 Task: Look for space in Hirakata, Japan from 1st June, 2023 to 4th June, 2023 for 1 adult in price range Rs.6000 to Rs.16000. Place can be private room with 1  bedroom having 1 bed and 1 bathroom. Property type can be house, flat, guest house. Amenities needed are: wifi. Booking option can be shelf check-in. Required host language is English.
Action: Mouse moved to (521, 114)
Screenshot: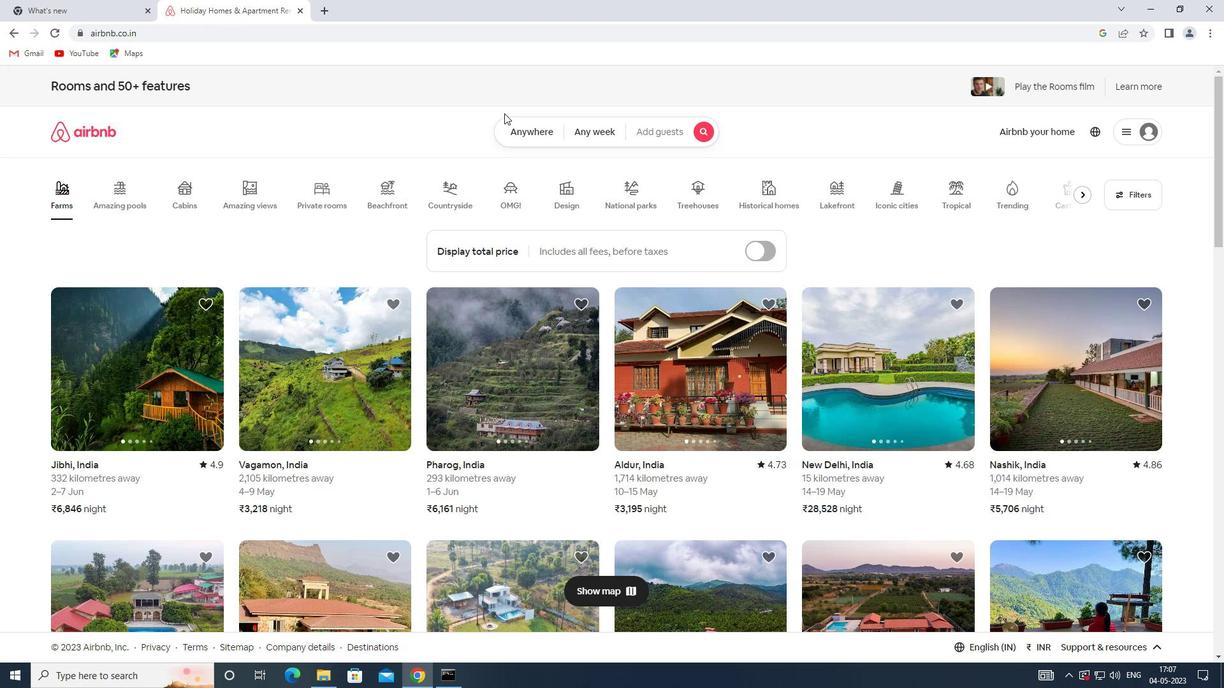 
Action: Mouse pressed left at (521, 114)
Screenshot: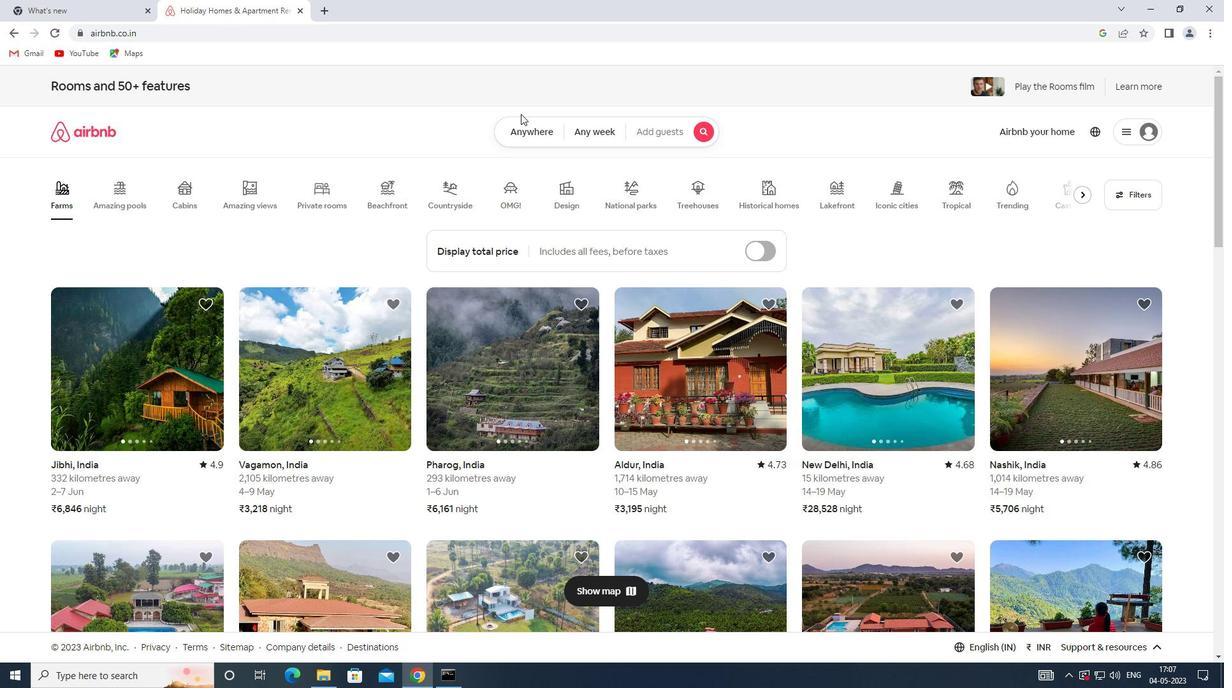 
Action: Mouse moved to (522, 119)
Screenshot: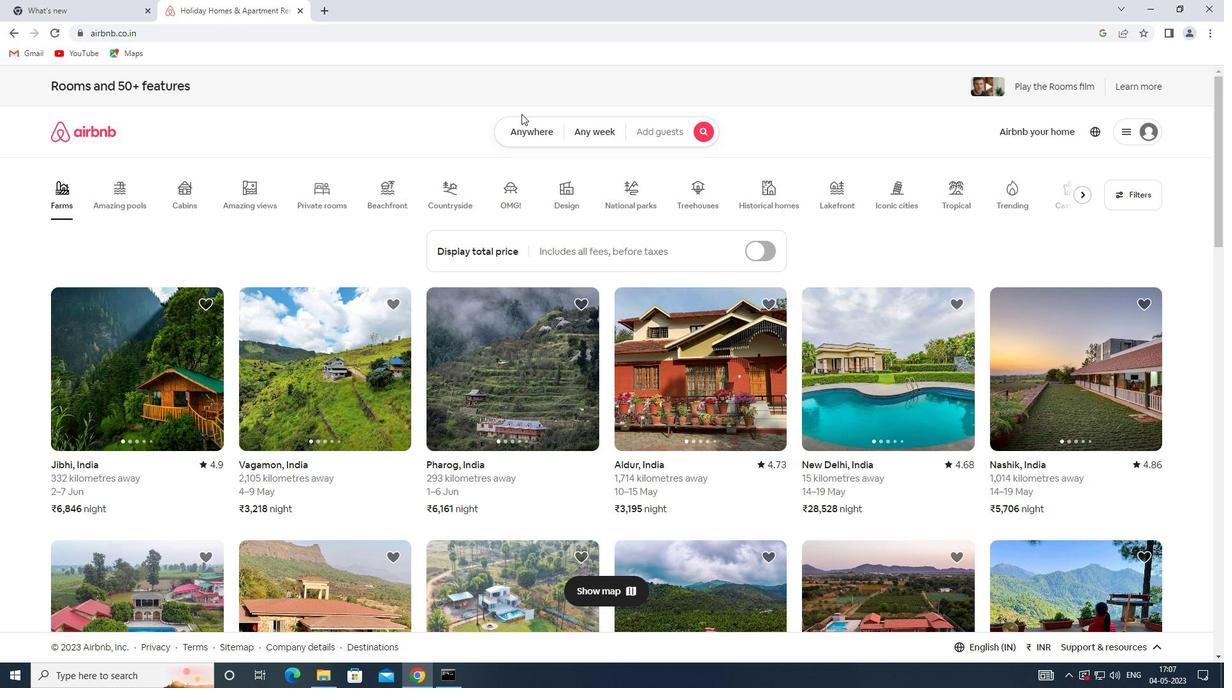 
Action: Mouse pressed left at (522, 119)
Screenshot: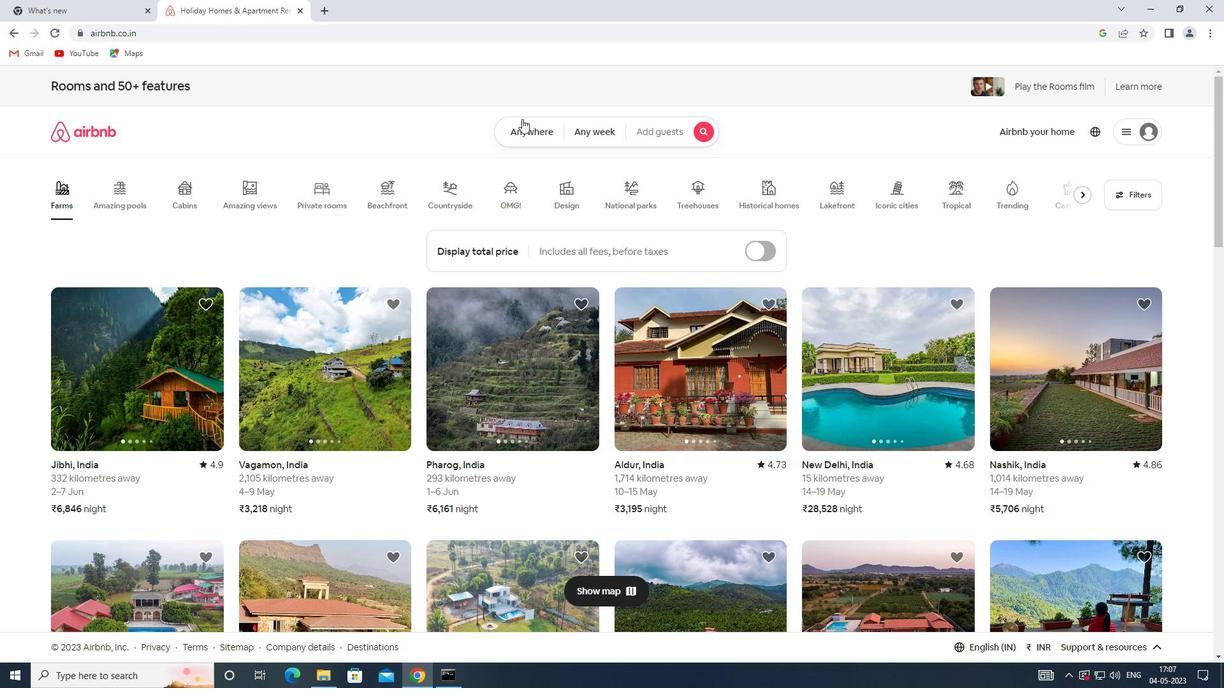 
Action: Mouse moved to (449, 181)
Screenshot: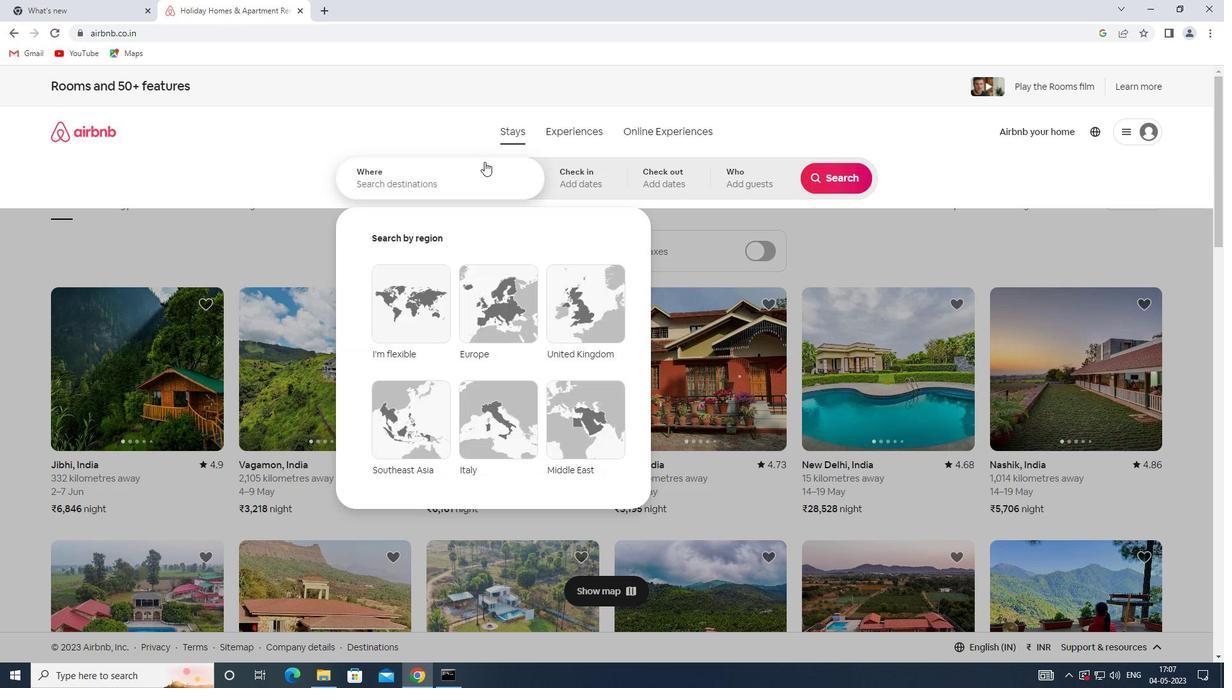 
Action: Mouse pressed left at (449, 181)
Screenshot: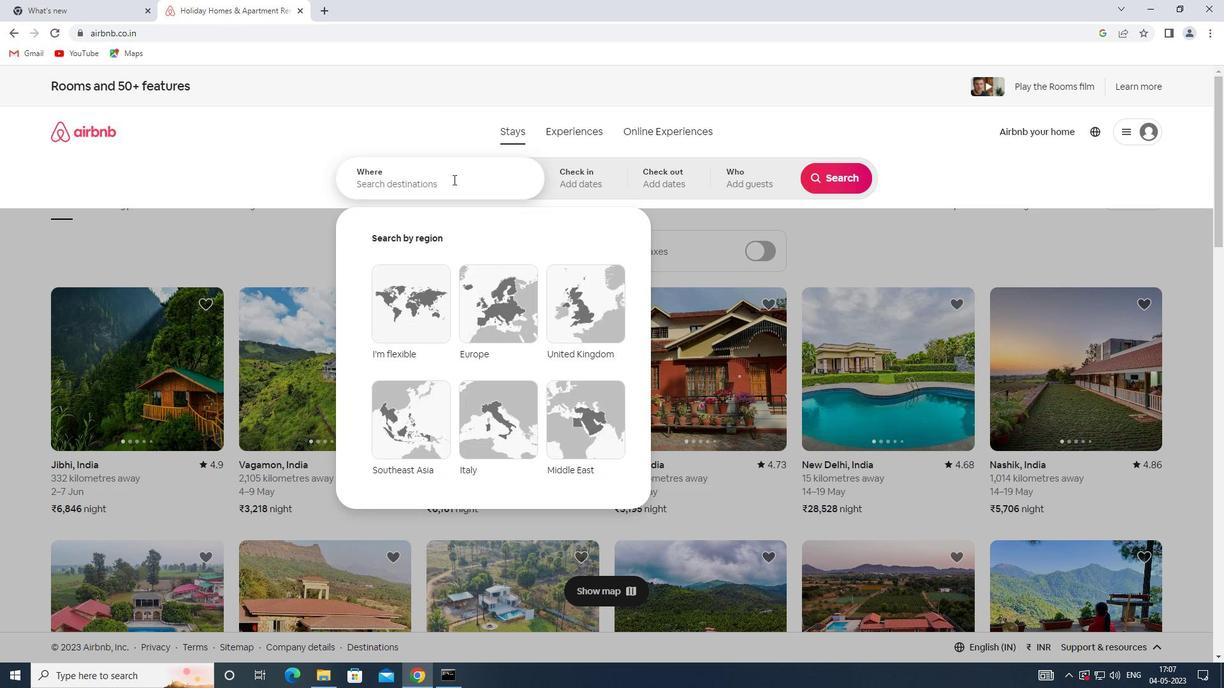 
Action: Key pressed <Key.shift>HIRAKATA,<Key.shift>JAPAN
Screenshot: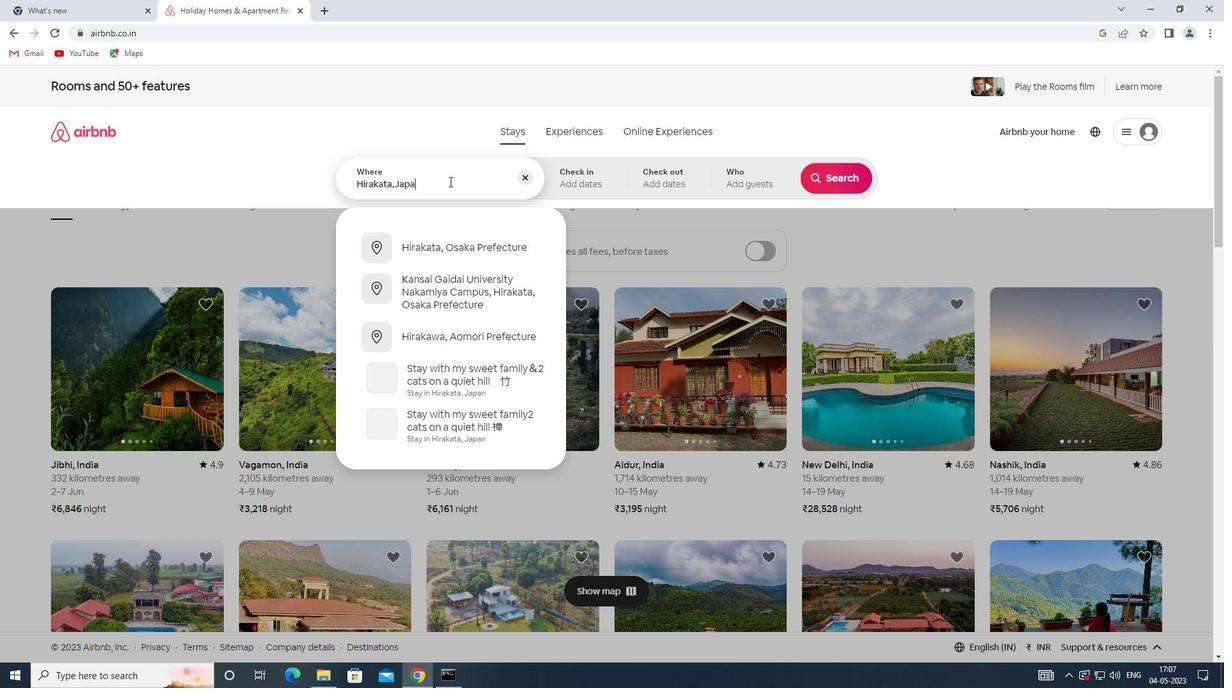 
Action: Mouse moved to (581, 179)
Screenshot: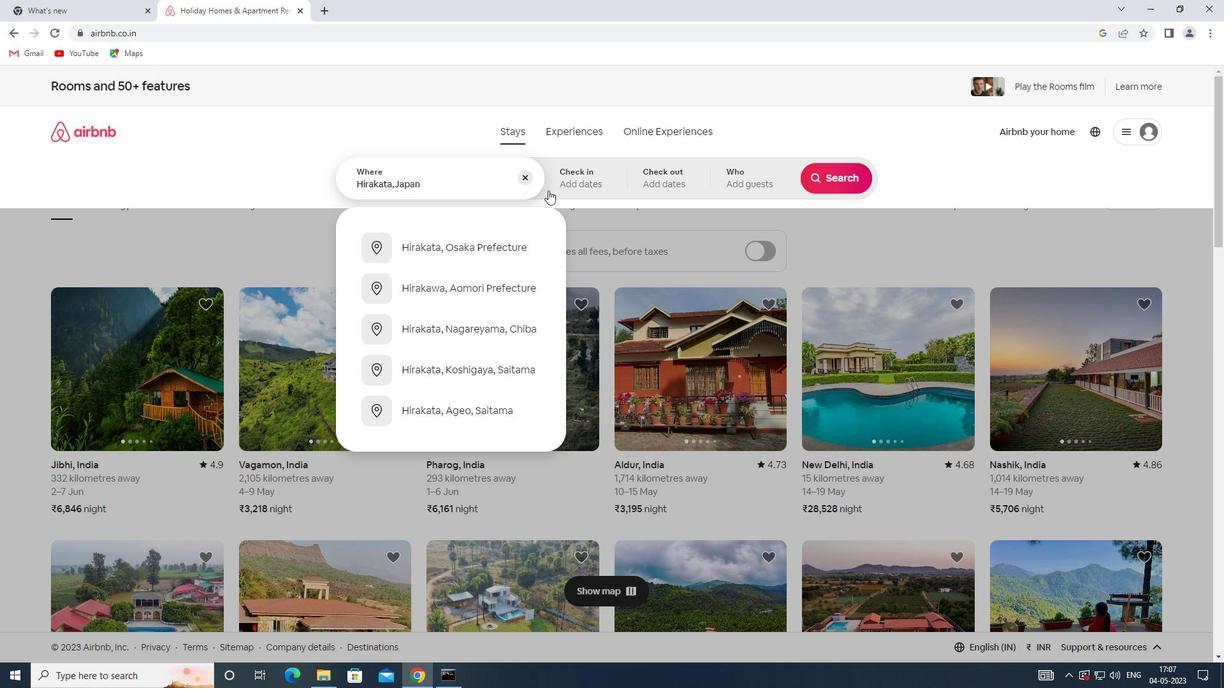 
Action: Mouse pressed left at (581, 179)
Screenshot: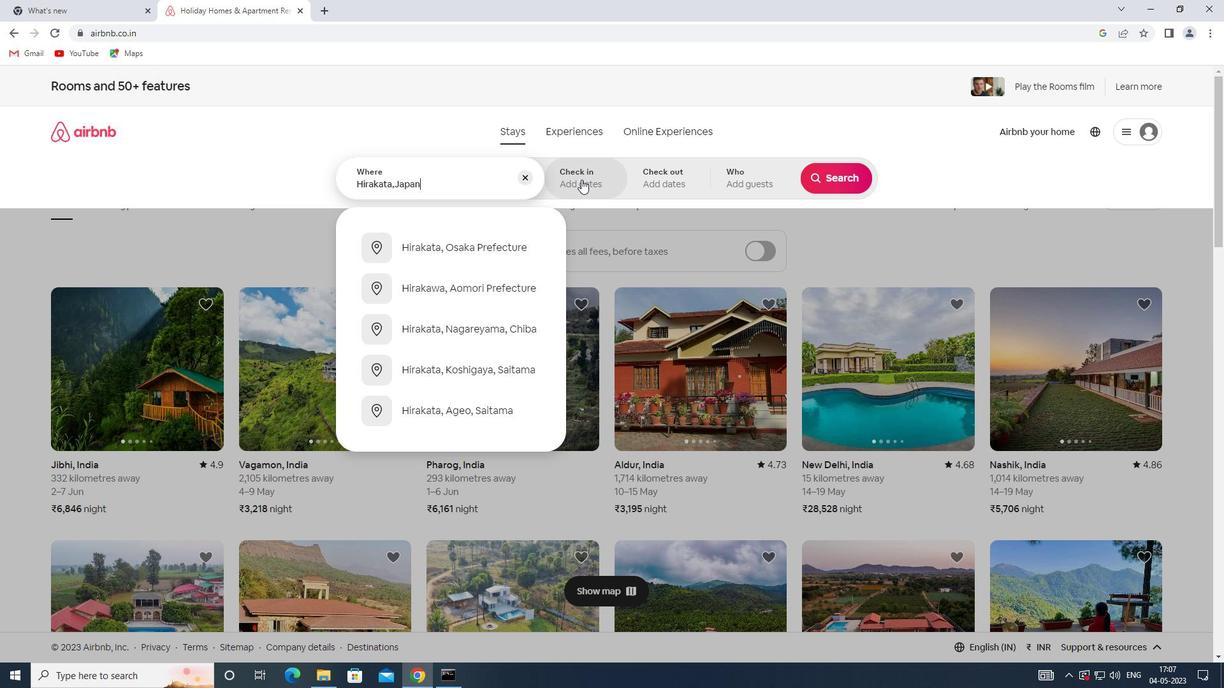 
Action: Mouse moved to (764, 334)
Screenshot: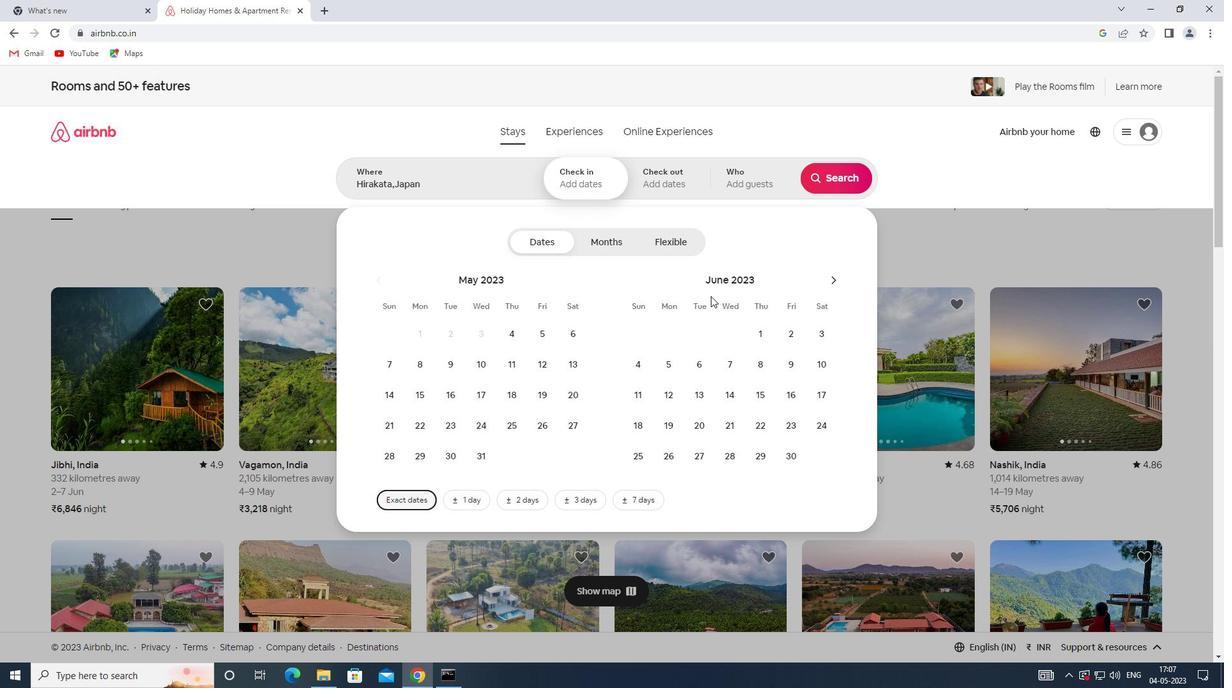 
Action: Mouse pressed left at (764, 334)
Screenshot: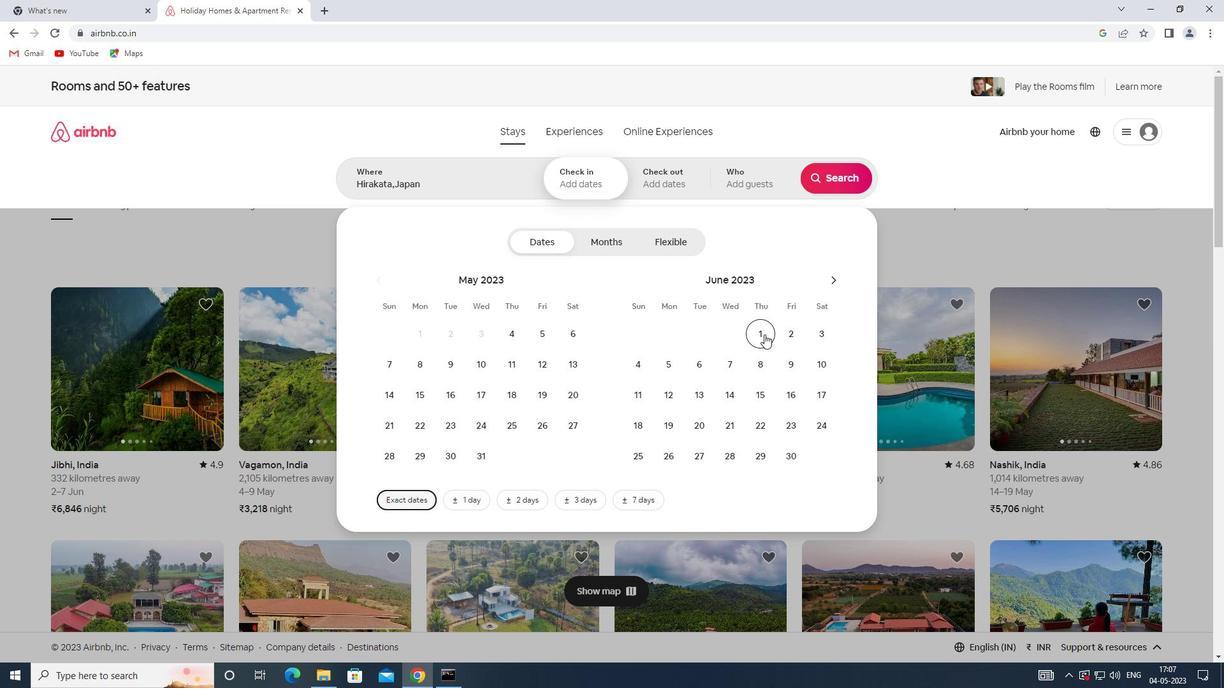 
Action: Mouse moved to (642, 362)
Screenshot: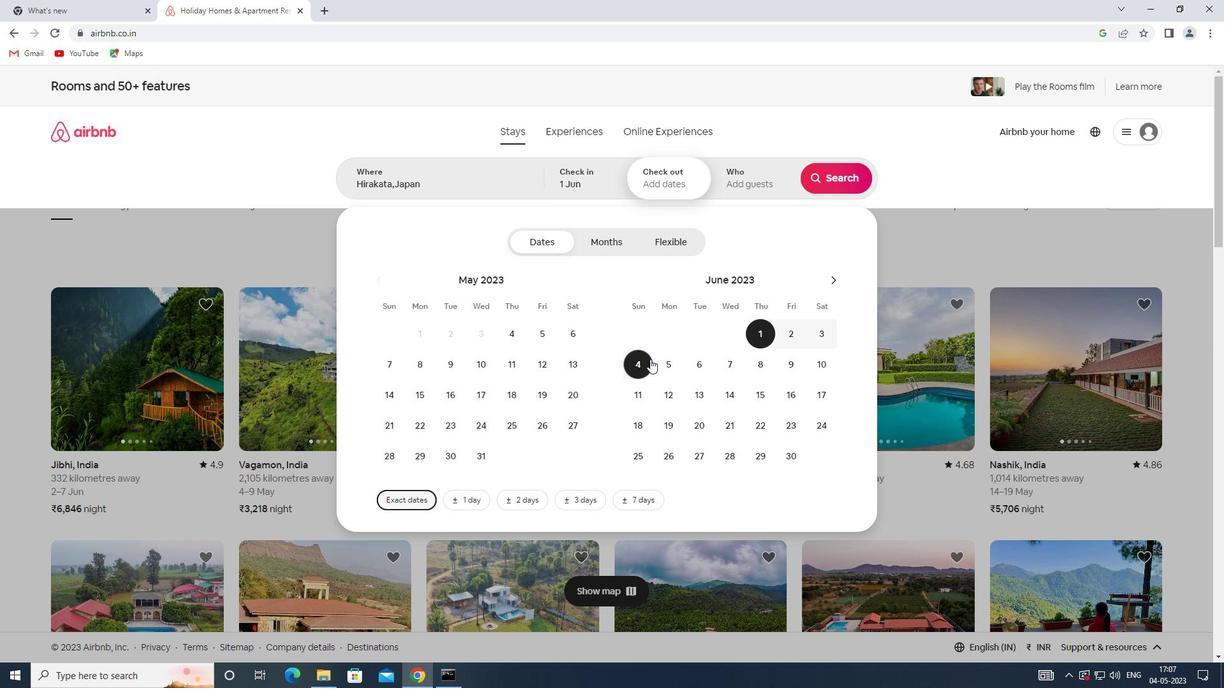 
Action: Mouse pressed left at (642, 362)
Screenshot: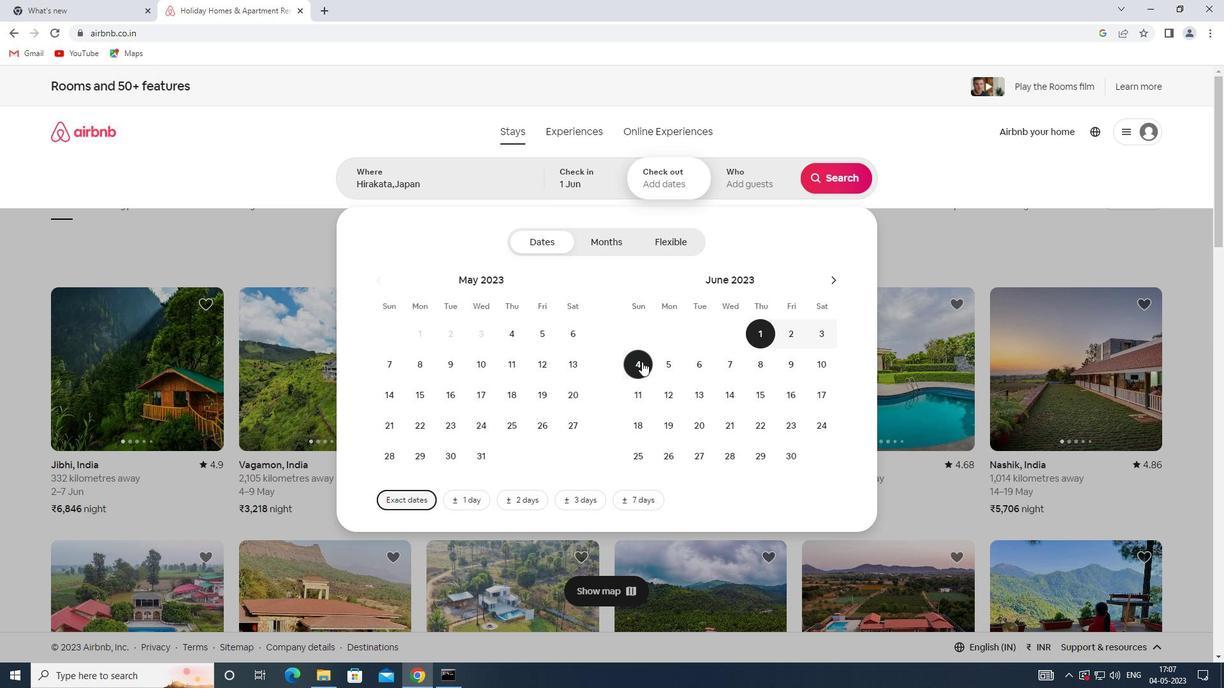 
Action: Mouse moved to (764, 181)
Screenshot: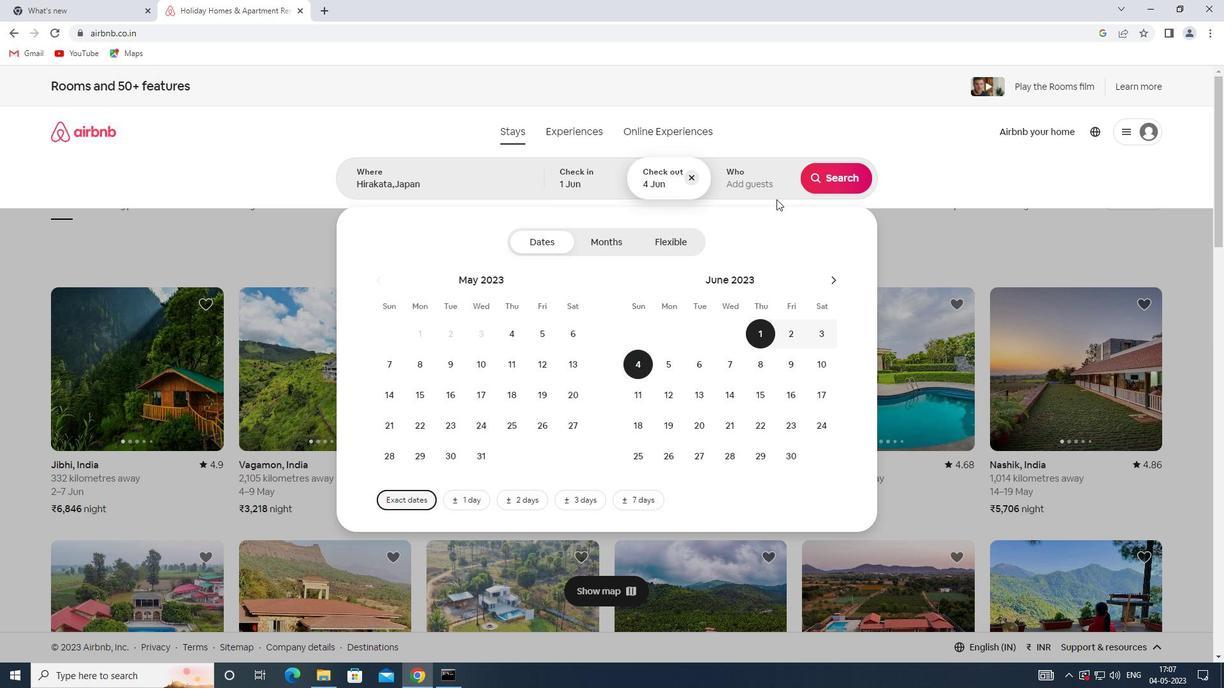 
Action: Mouse pressed left at (764, 181)
Screenshot: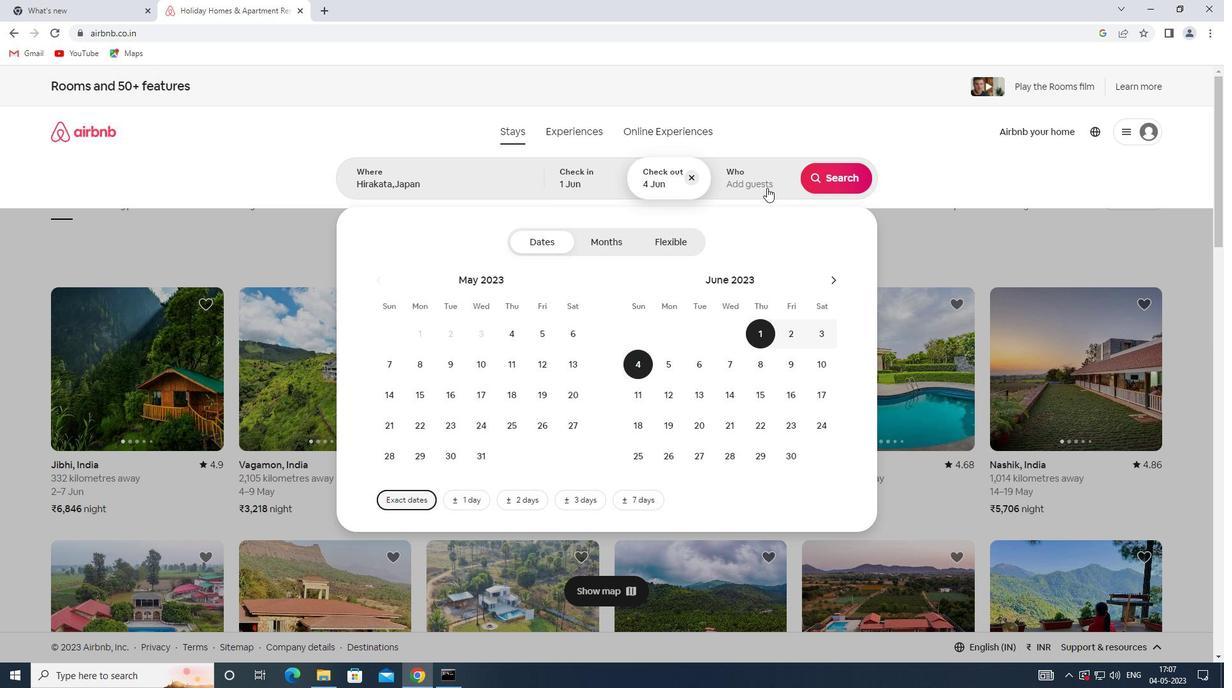 
Action: Mouse moved to (836, 248)
Screenshot: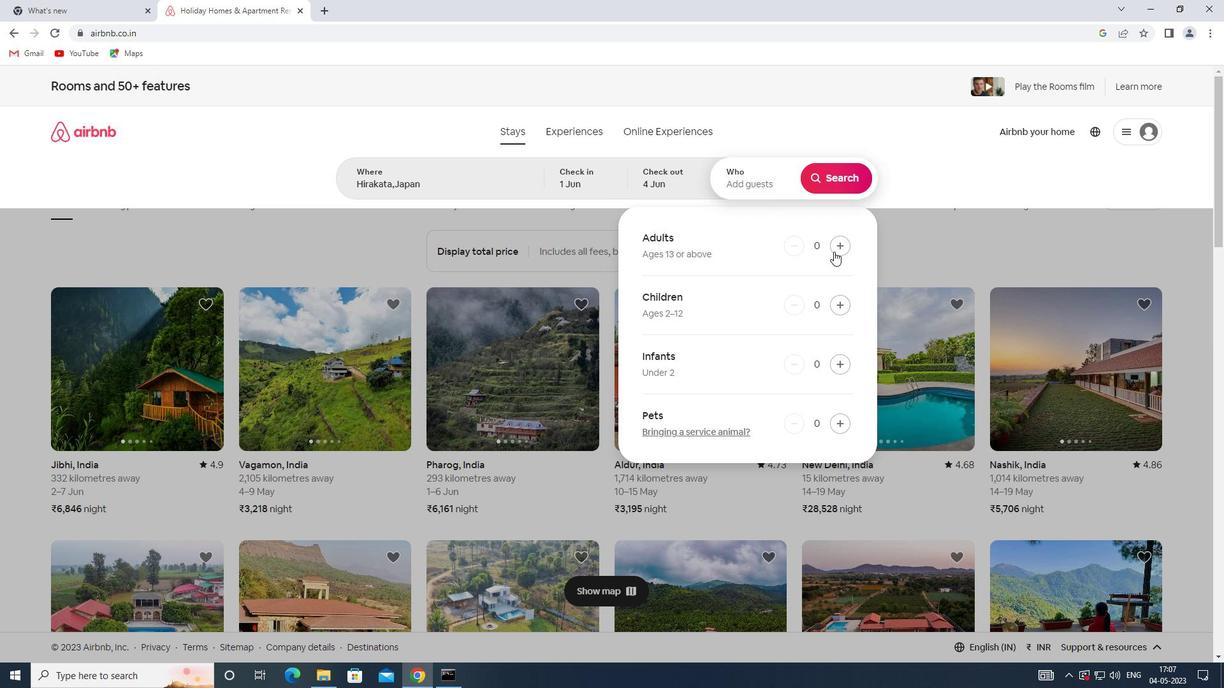 
Action: Mouse pressed left at (836, 248)
Screenshot: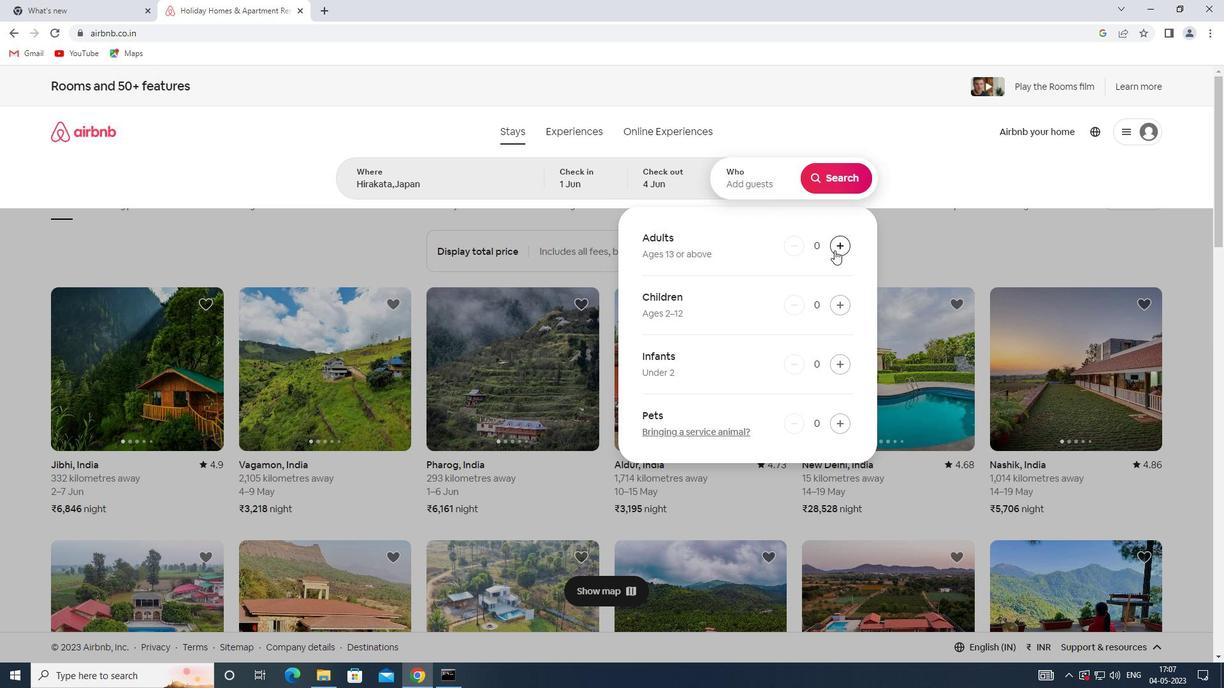 
Action: Mouse moved to (849, 183)
Screenshot: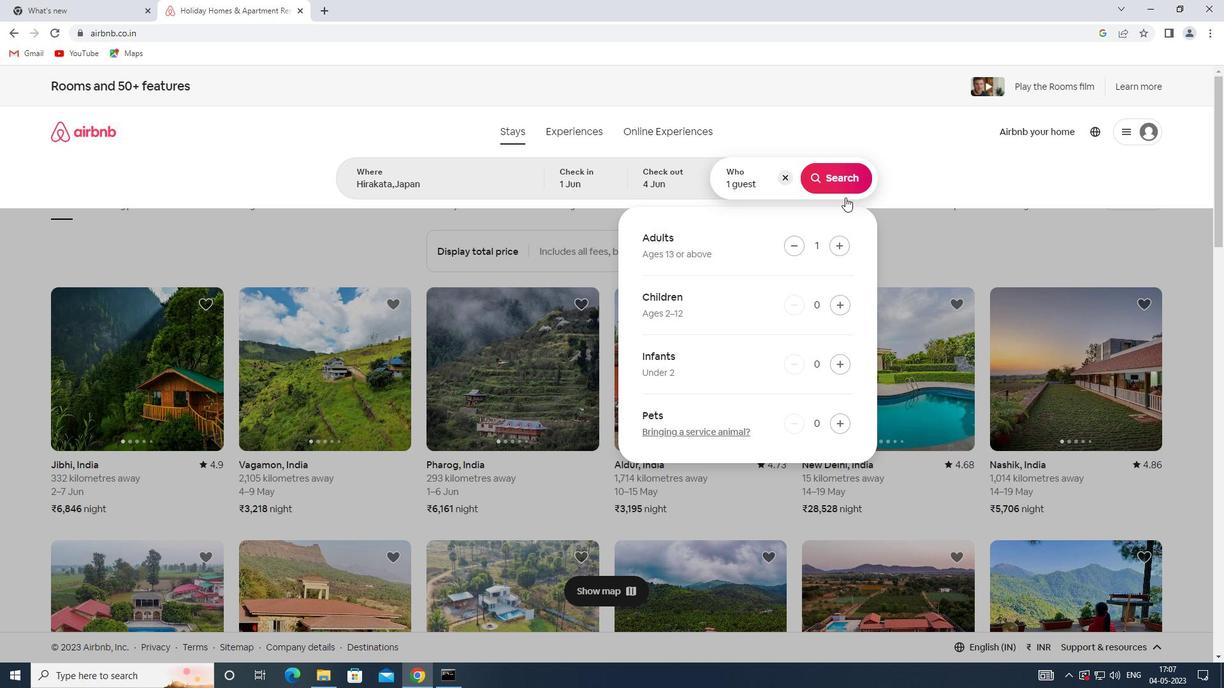 
Action: Mouse pressed left at (849, 183)
Screenshot: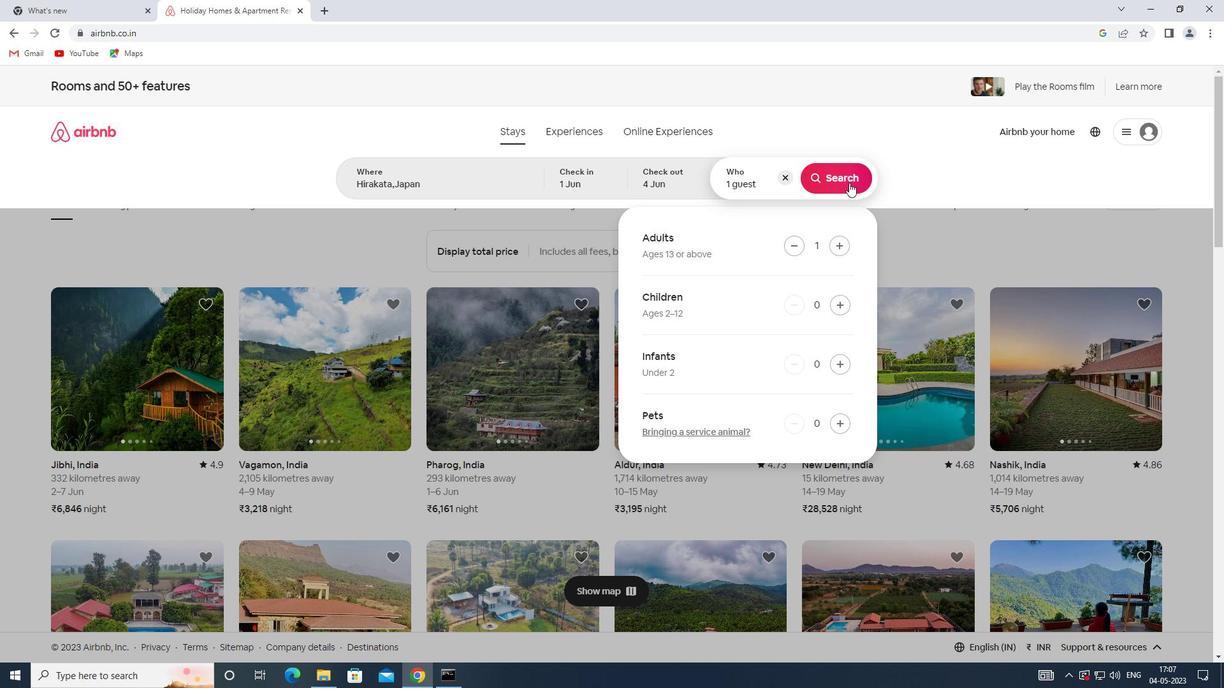 
Action: Mouse moved to (1153, 140)
Screenshot: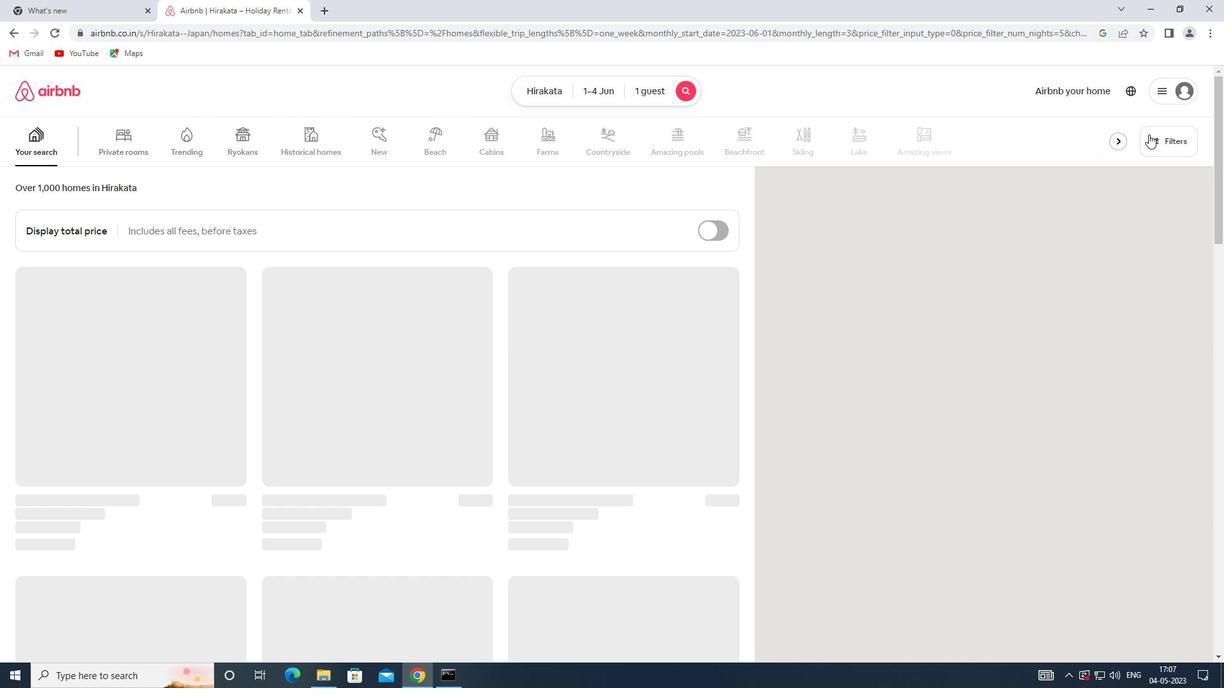 
Action: Mouse pressed left at (1153, 140)
Screenshot: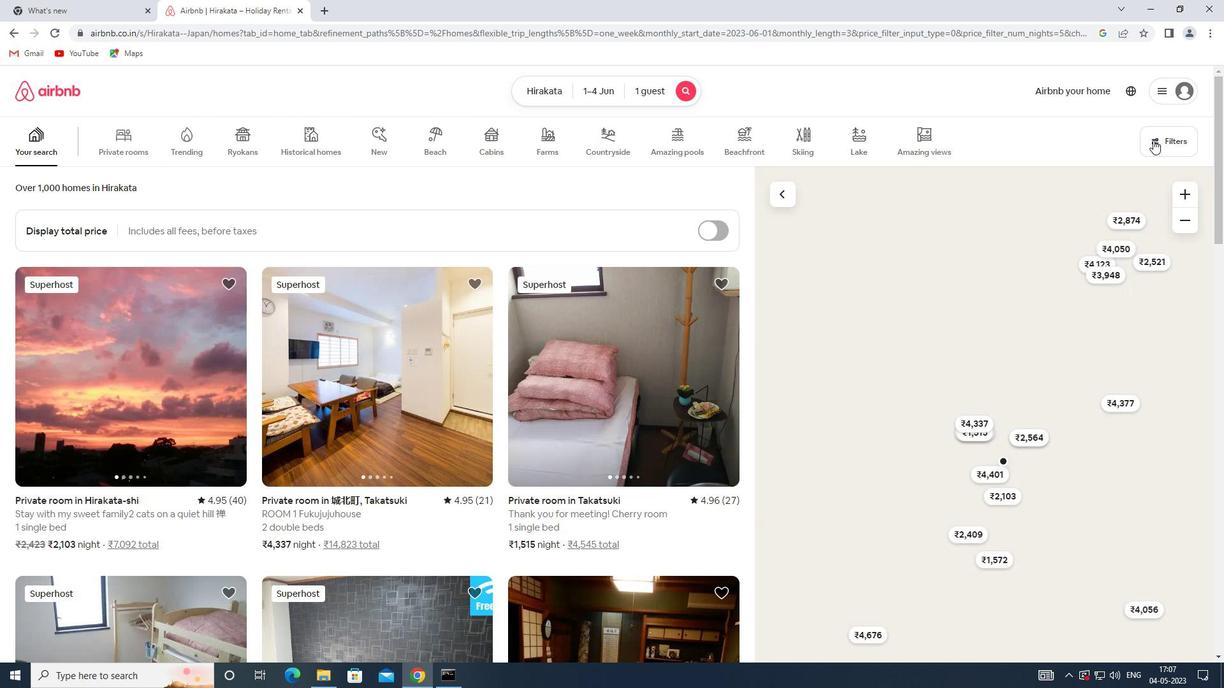 
Action: Mouse moved to (457, 308)
Screenshot: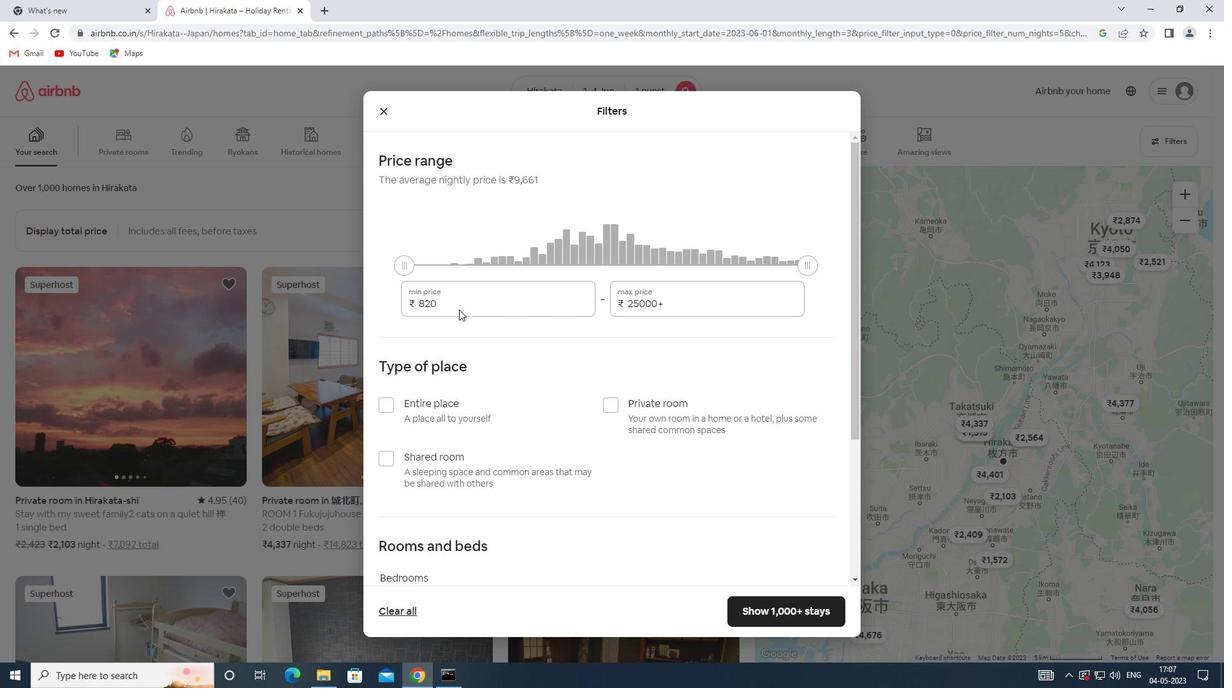 
Action: Mouse pressed left at (457, 308)
Screenshot: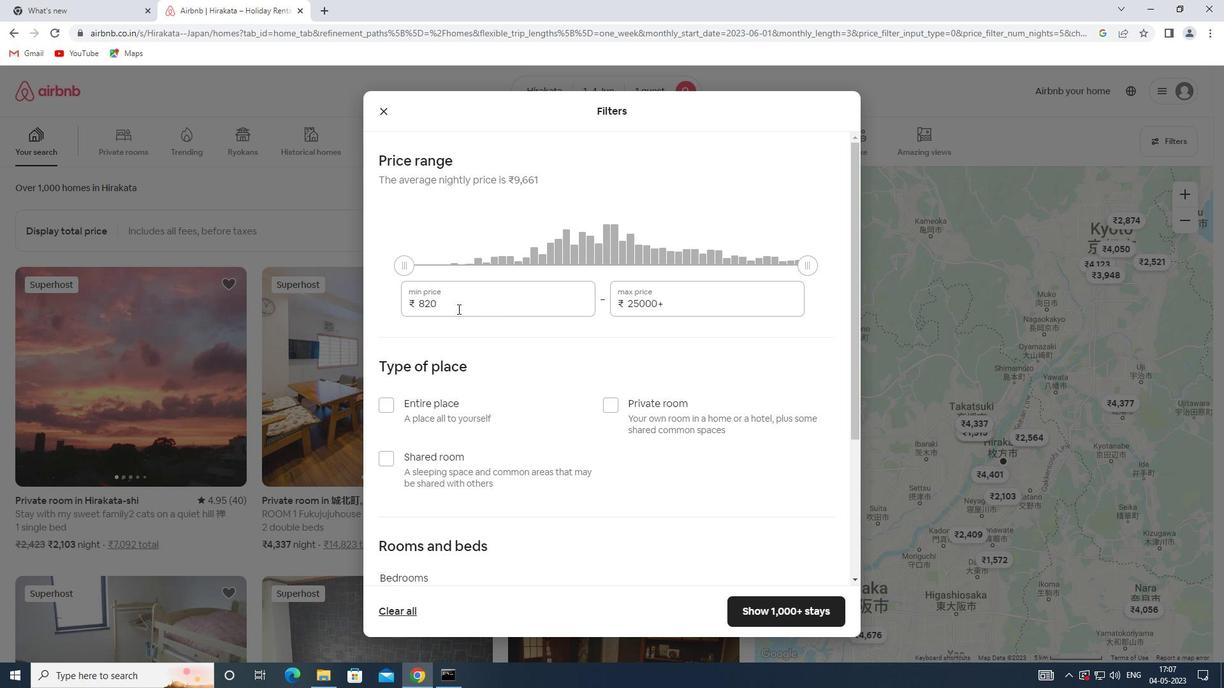 
Action: Mouse moved to (346, 394)
Screenshot: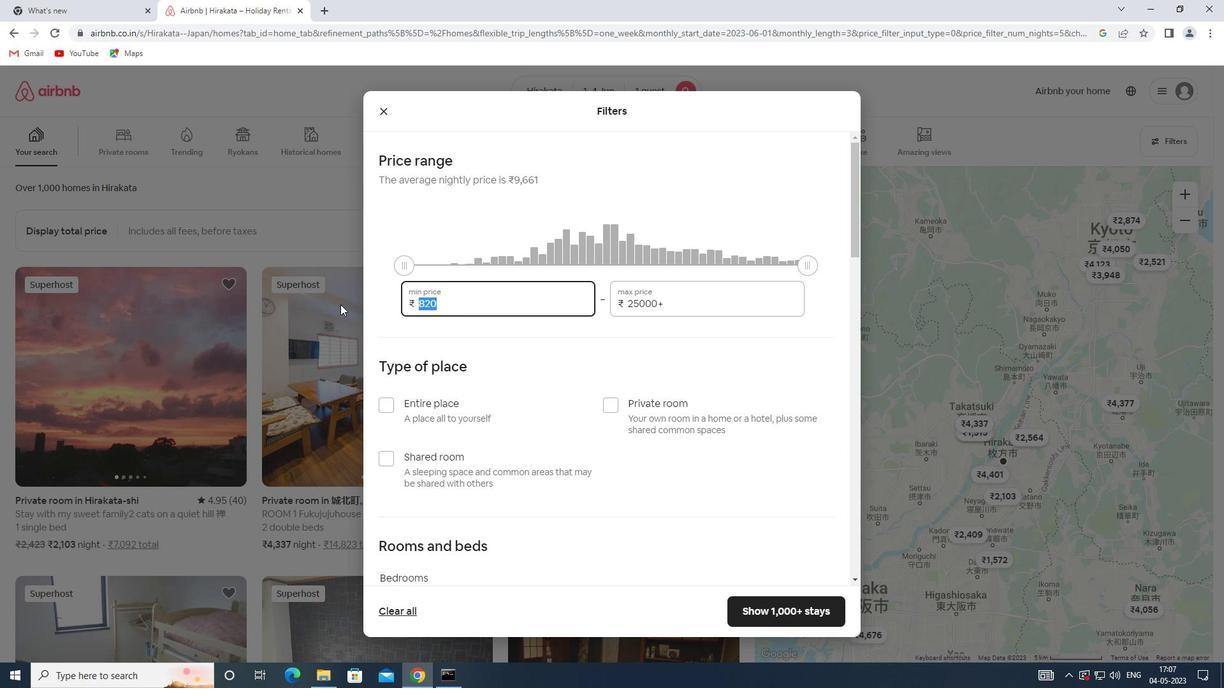 
Action: Key pressed 6000
Screenshot: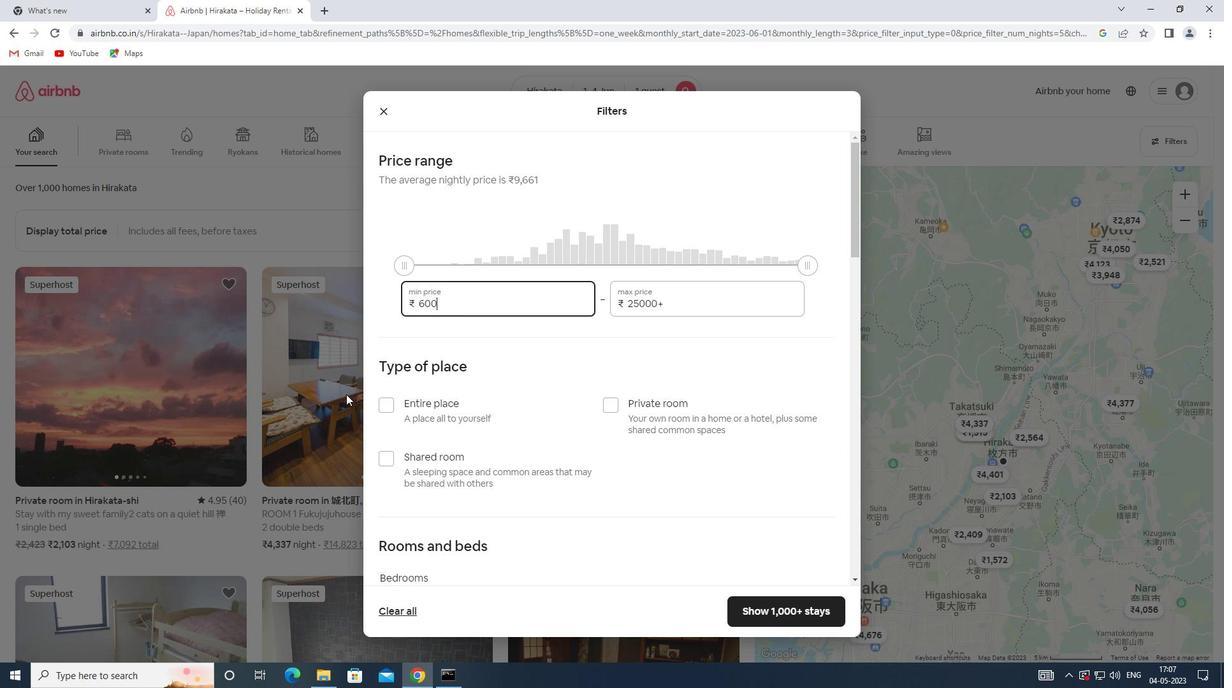 
Action: Mouse moved to (674, 306)
Screenshot: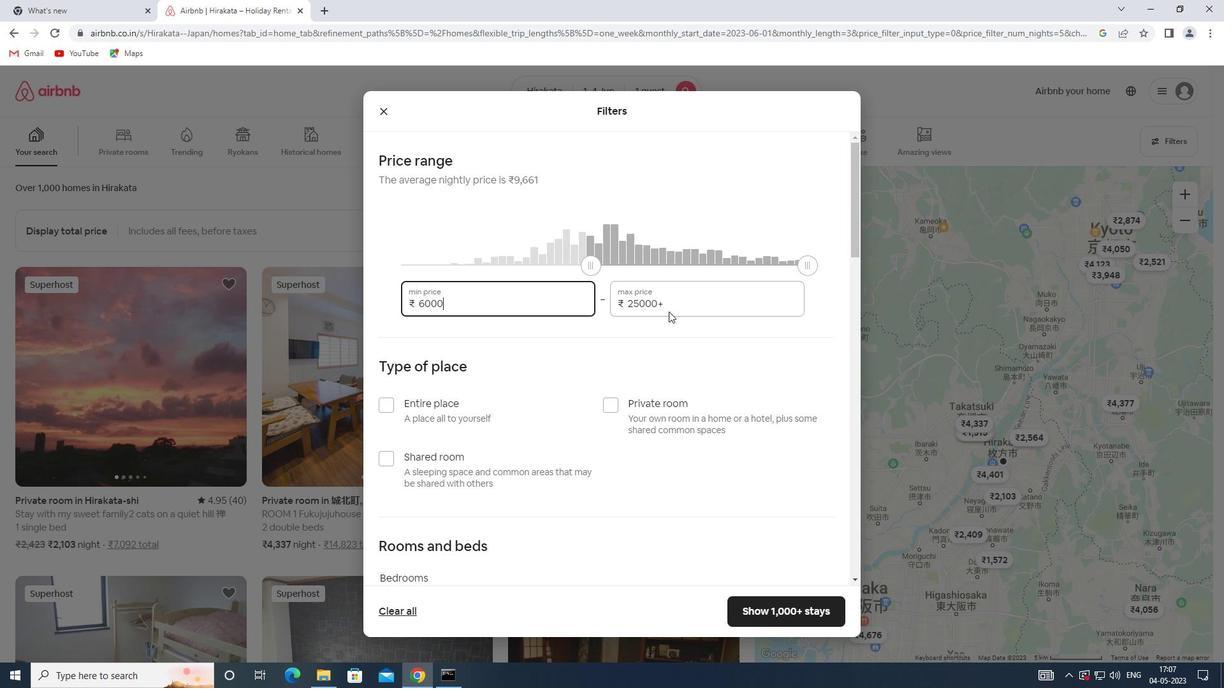 
Action: Mouse pressed left at (674, 306)
Screenshot: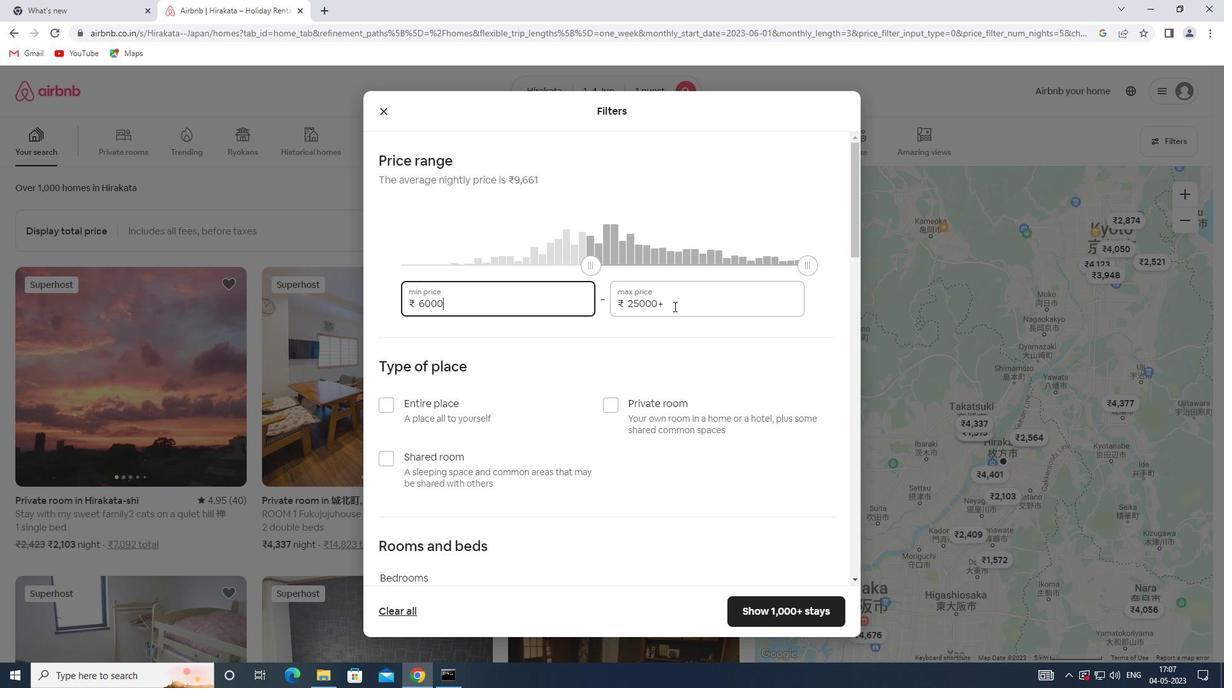 
Action: Mouse moved to (600, 306)
Screenshot: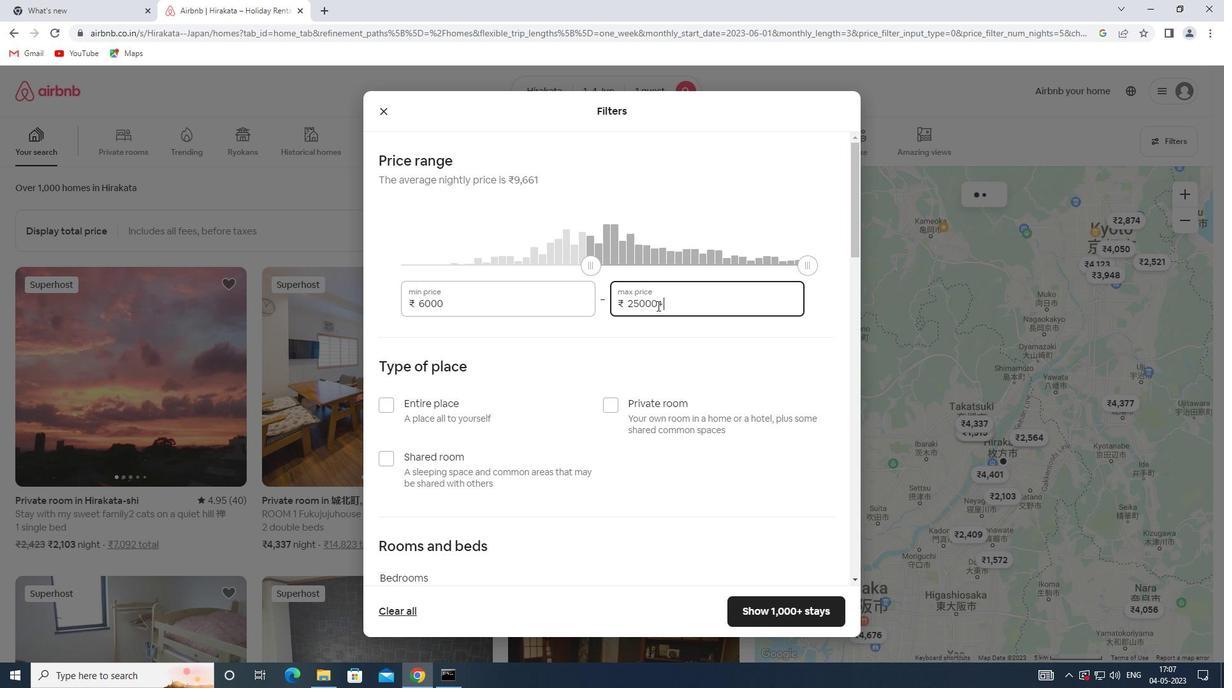 
Action: Key pressed 16000
Screenshot: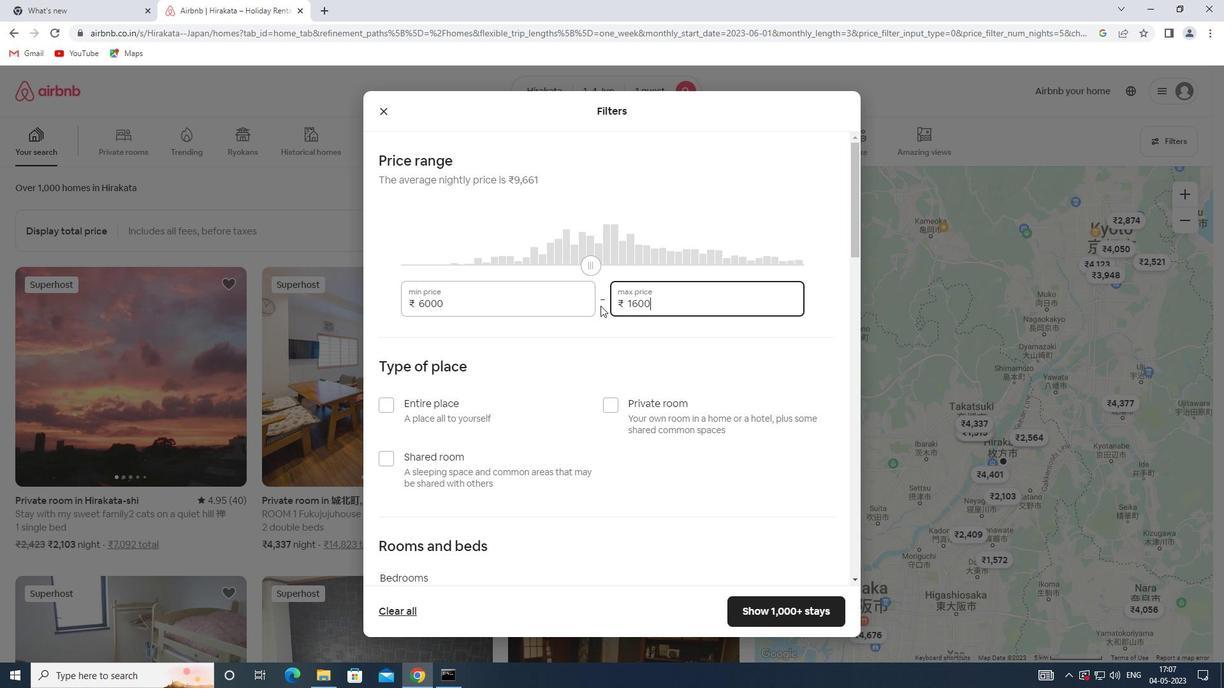 
Action: Mouse moved to (608, 404)
Screenshot: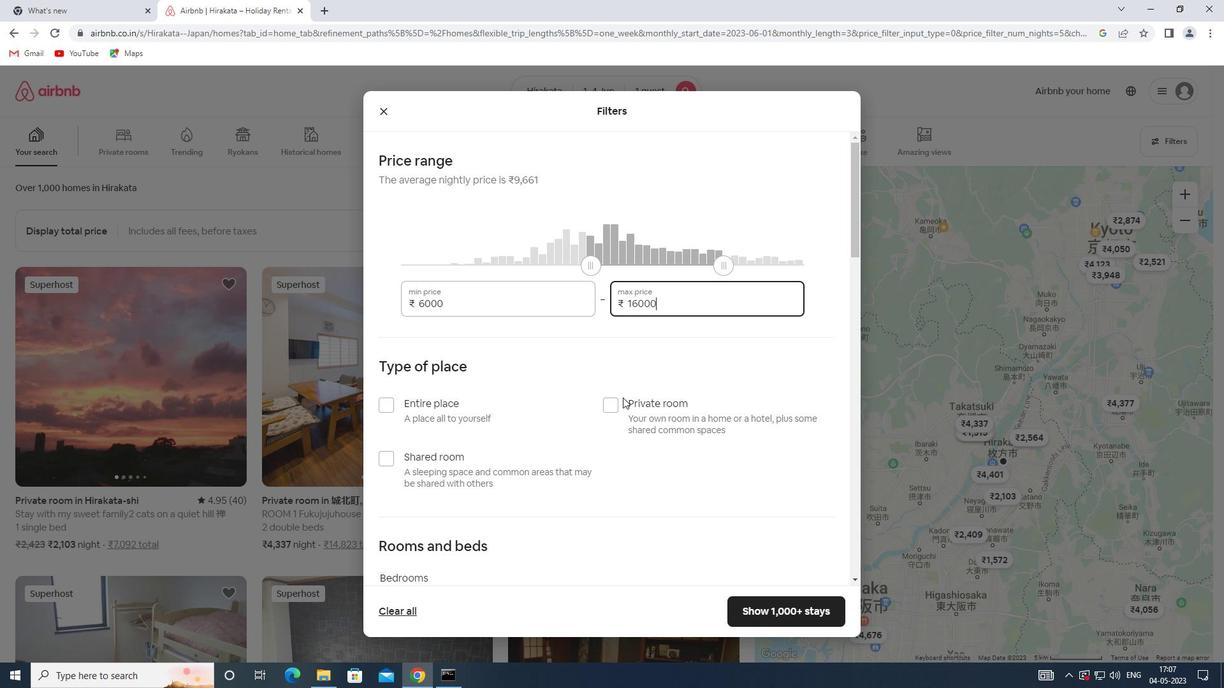 
Action: Mouse pressed left at (608, 404)
Screenshot: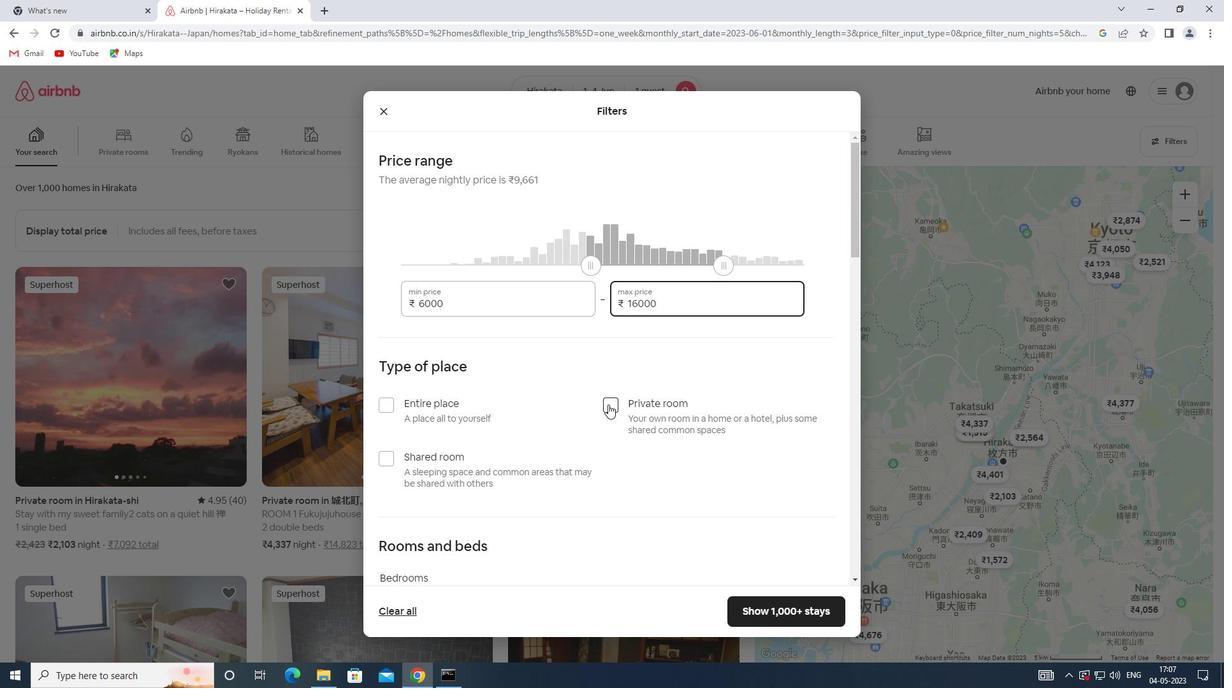 
Action: Mouse moved to (584, 367)
Screenshot: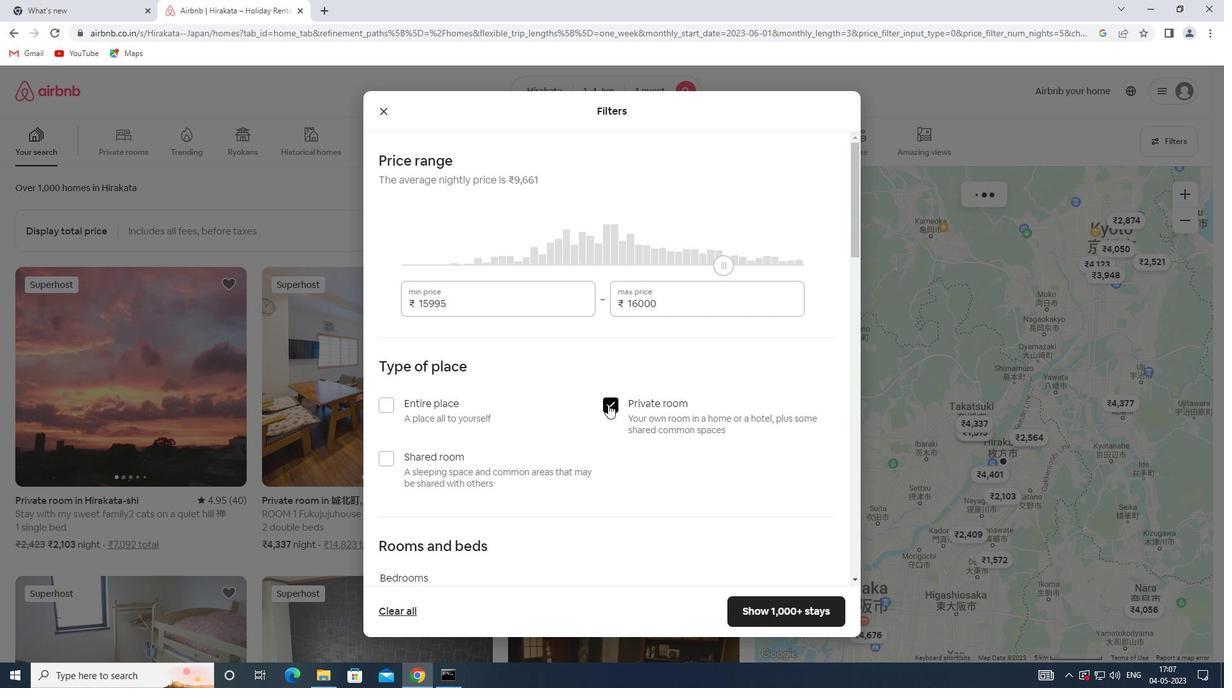 
Action: Mouse scrolled (584, 367) with delta (0, 0)
Screenshot: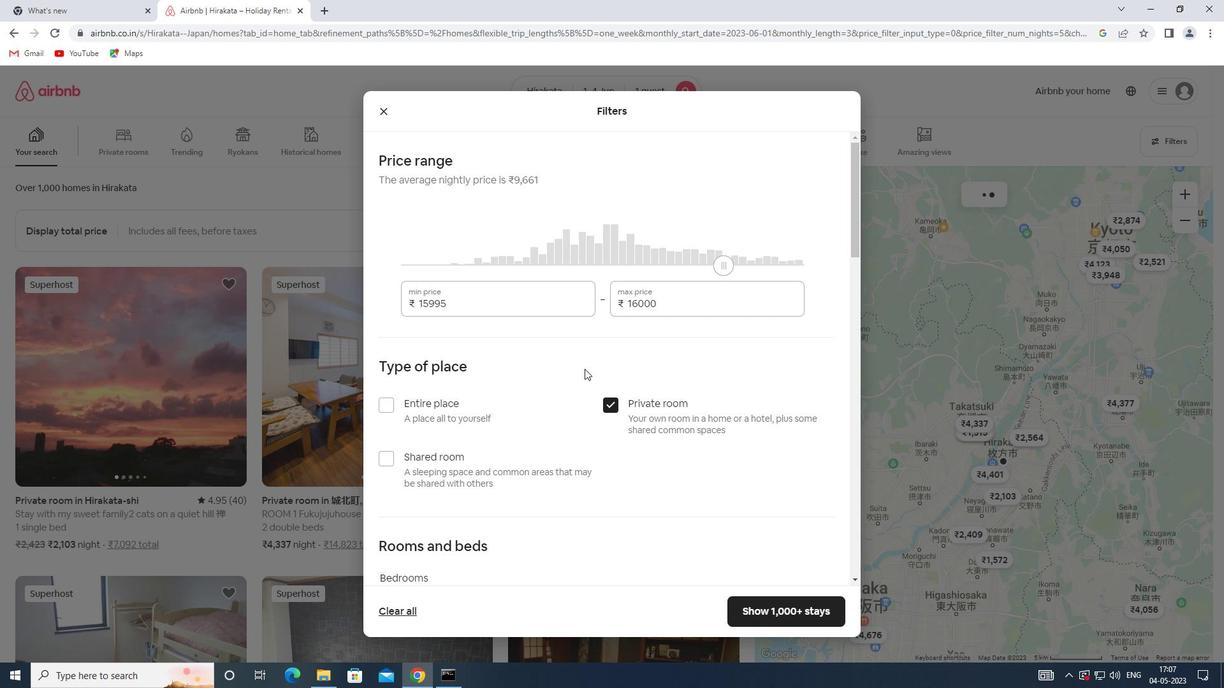 
Action: Mouse scrolled (584, 367) with delta (0, 0)
Screenshot: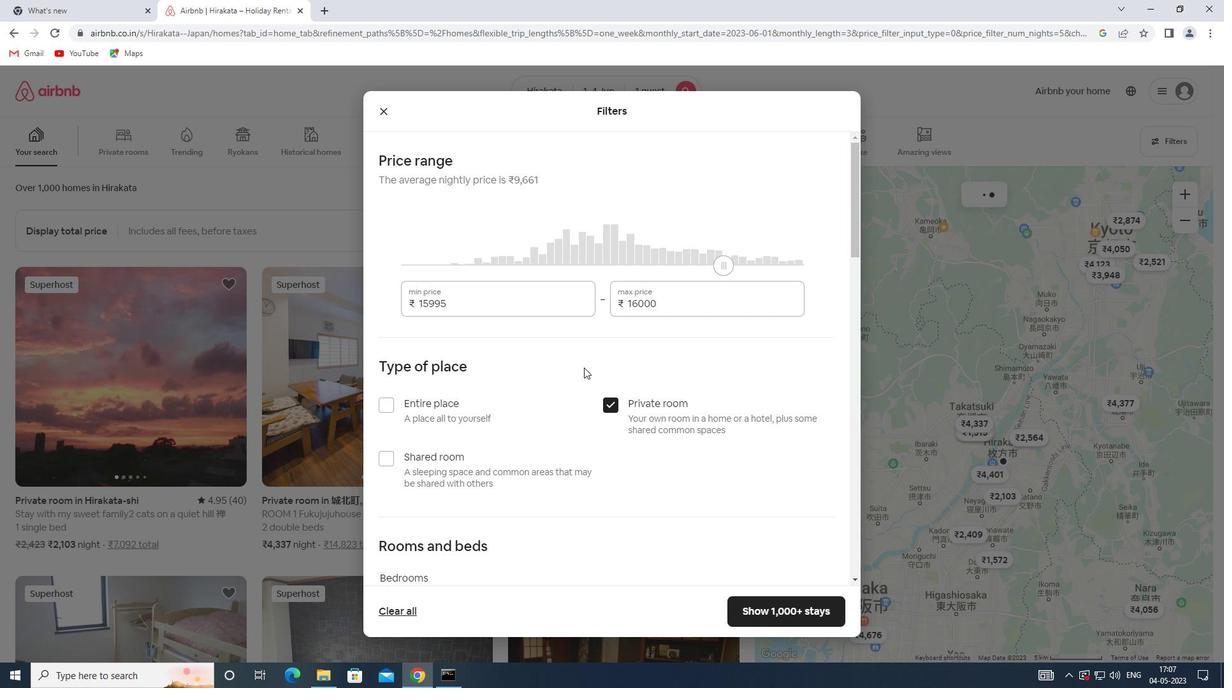 
Action: Mouse scrolled (584, 367) with delta (0, 0)
Screenshot: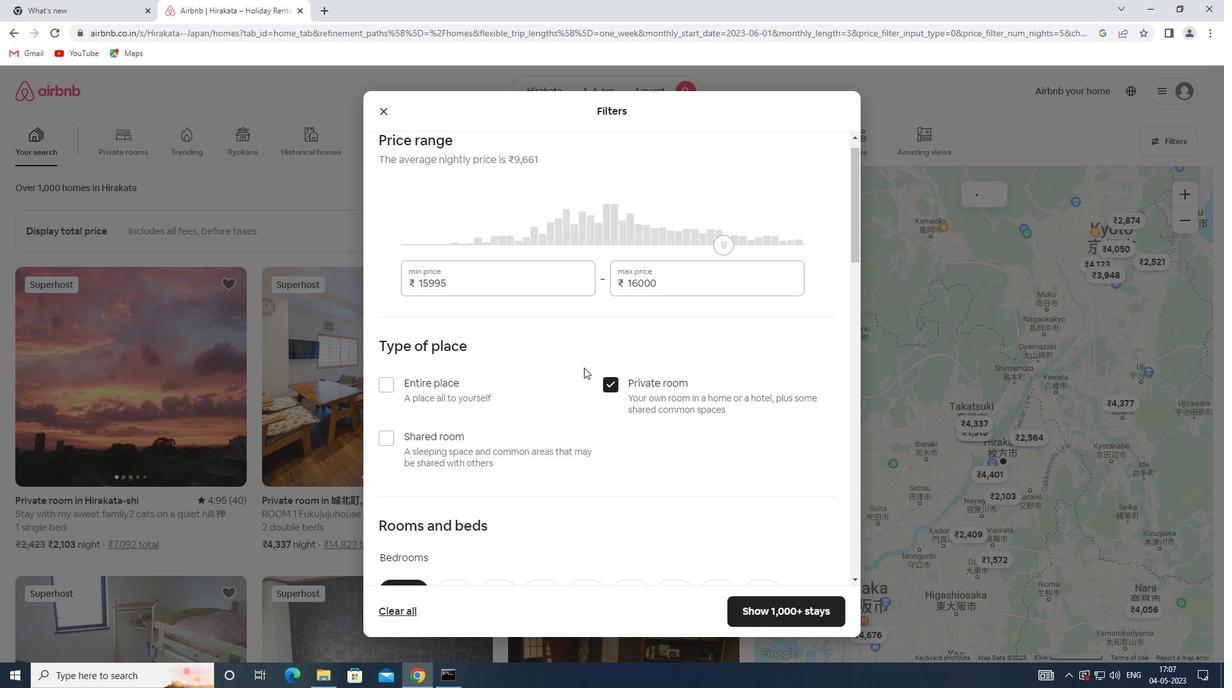 
Action: Mouse scrolled (584, 367) with delta (0, 0)
Screenshot: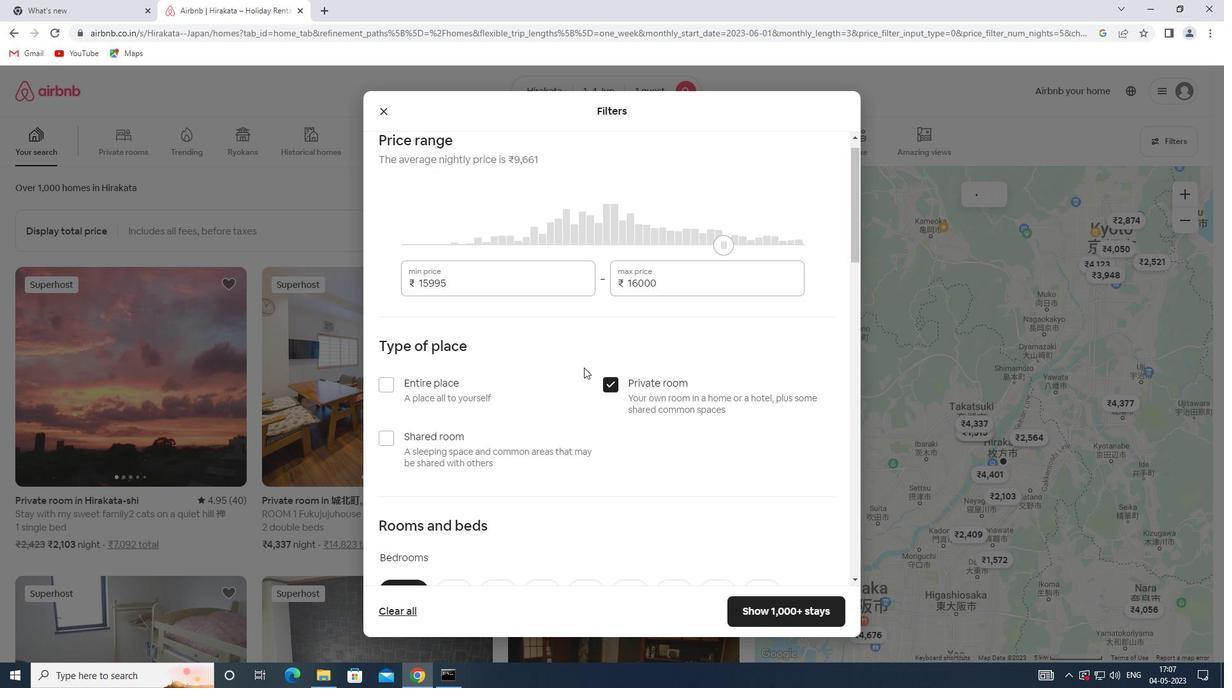 
Action: Mouse scrolled (584, 367) with delta (0, 0)
Screenshot: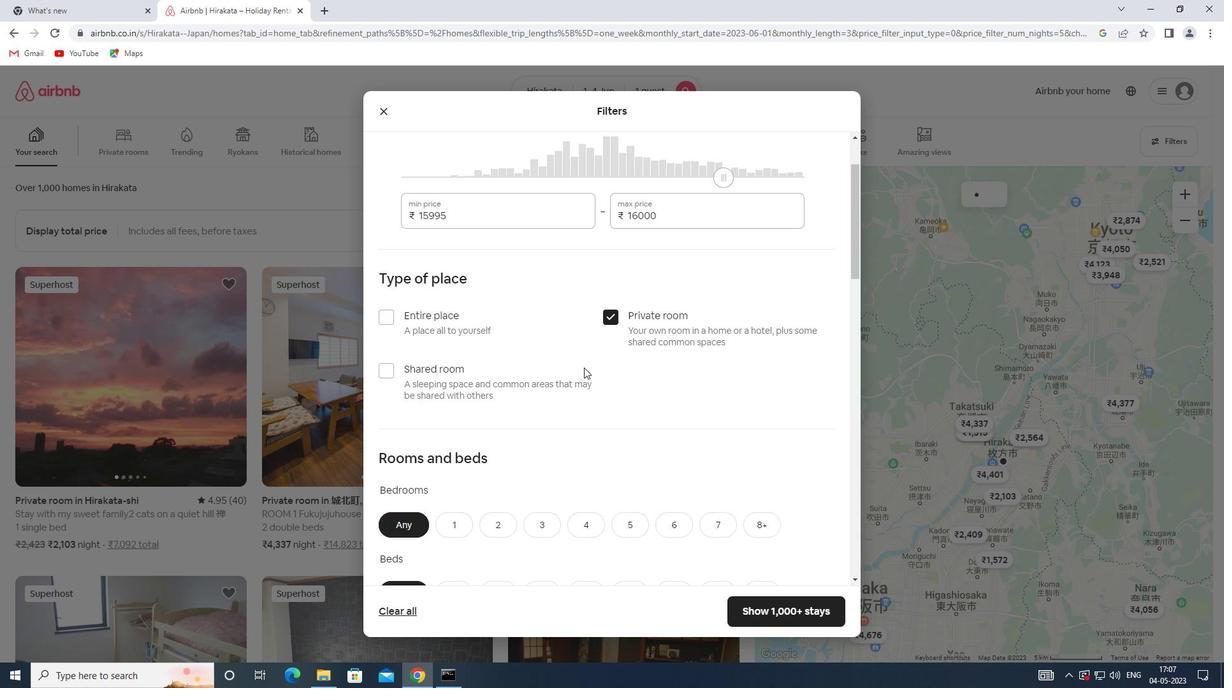 
Action: Mouse moved to (452, 296)
Screenshot: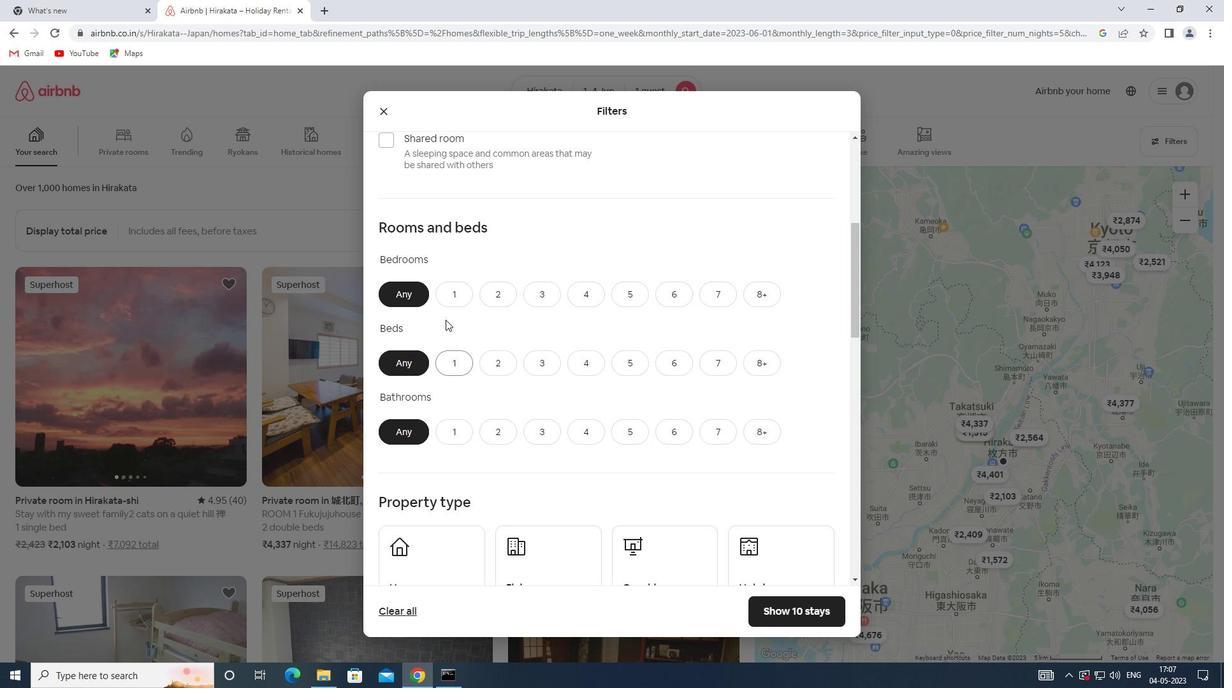 
Action: Mouse pressed left at (452, 296)
Screenshot: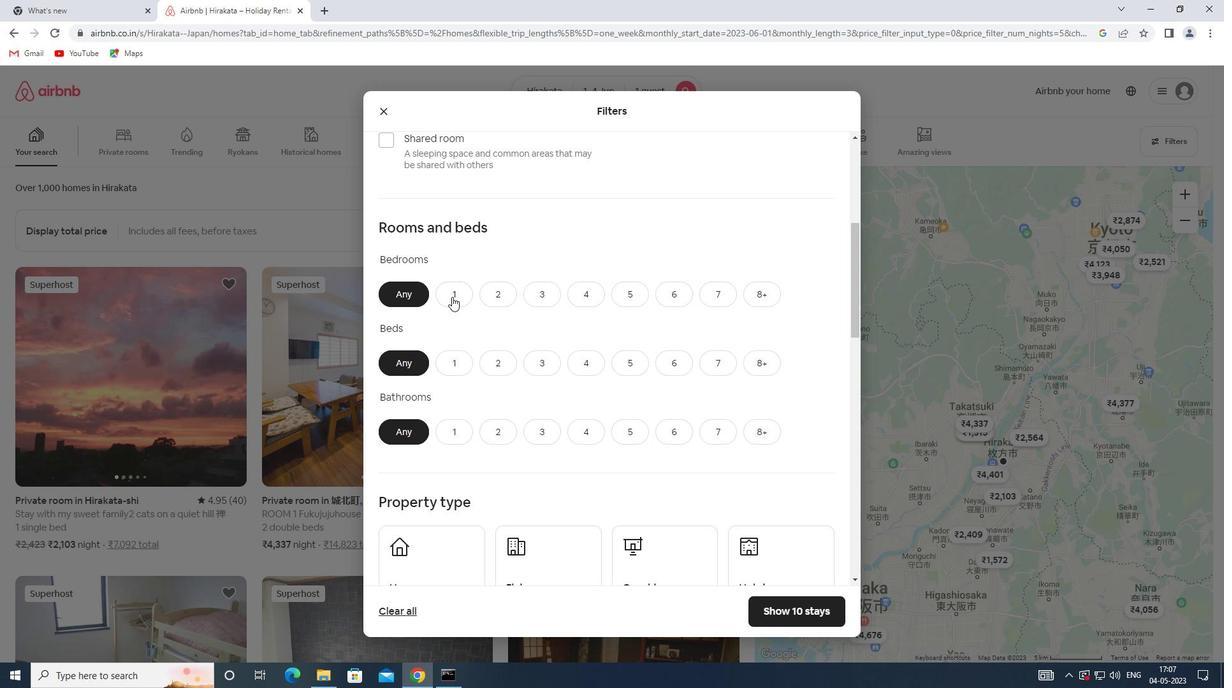 
Action: Mouse moved to (447, 354)
Screenshot: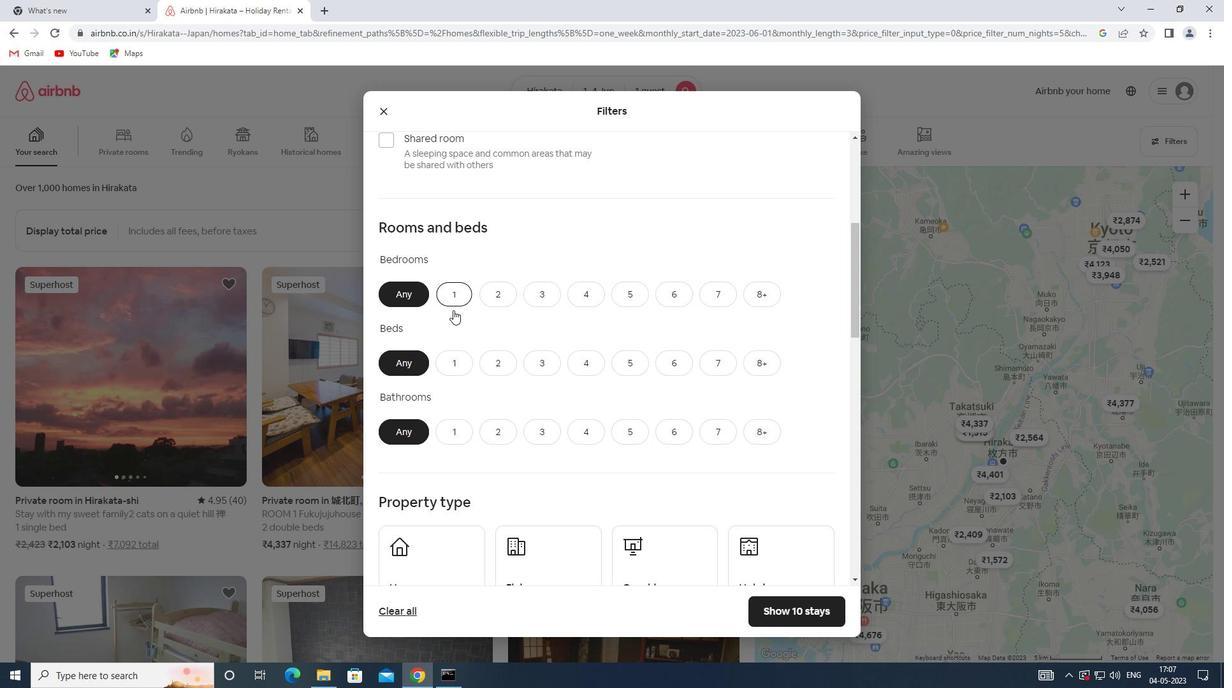
Action: Mouse pressed left at (447, 354)
Screenshot: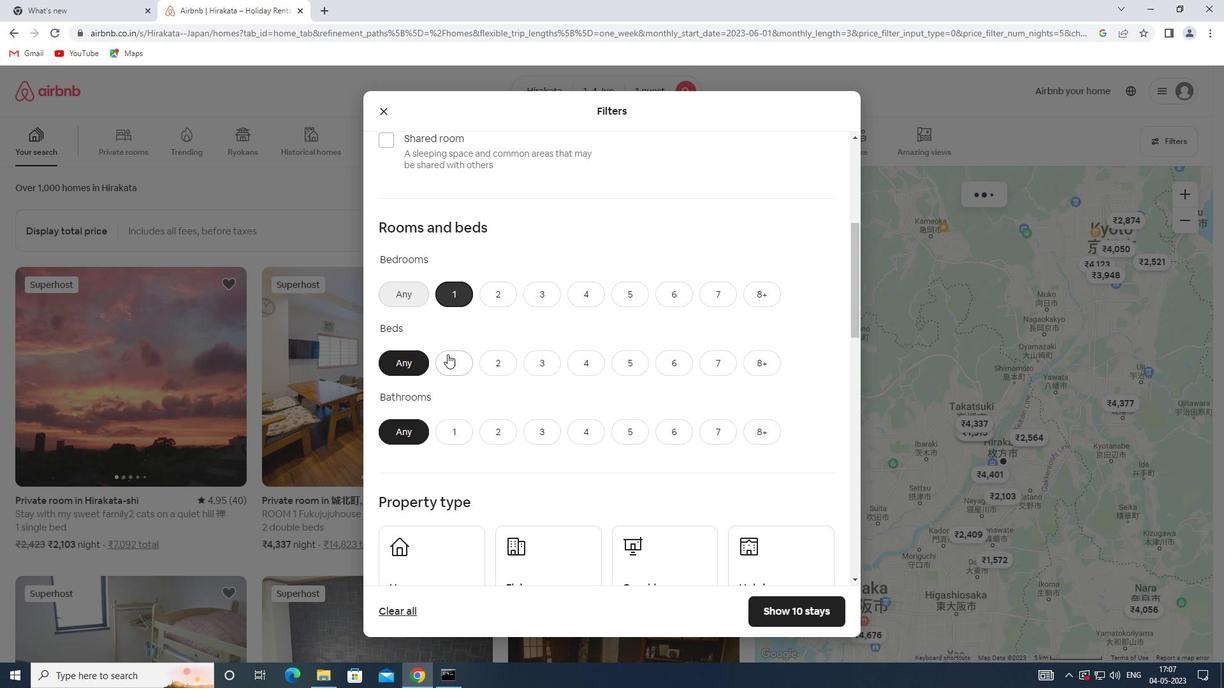 
Action: Mouse moved to (445, 432)
Screenshot: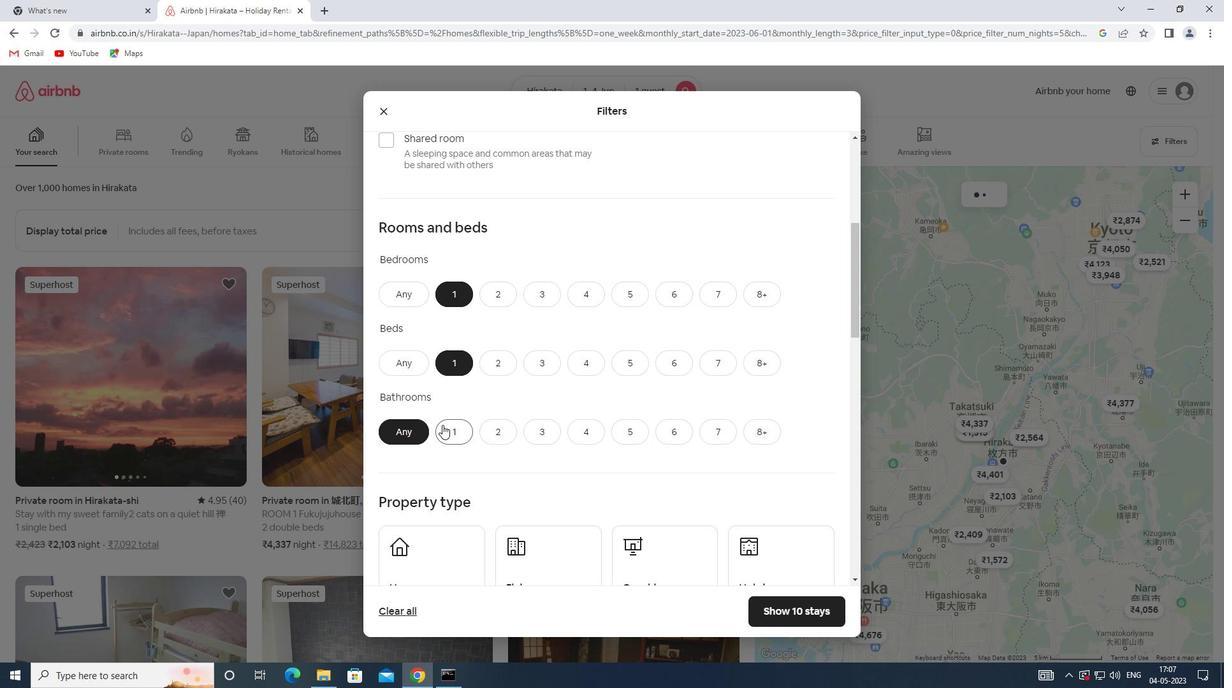 
Action: Mouse pressed left at (445, 432)
Screenshot: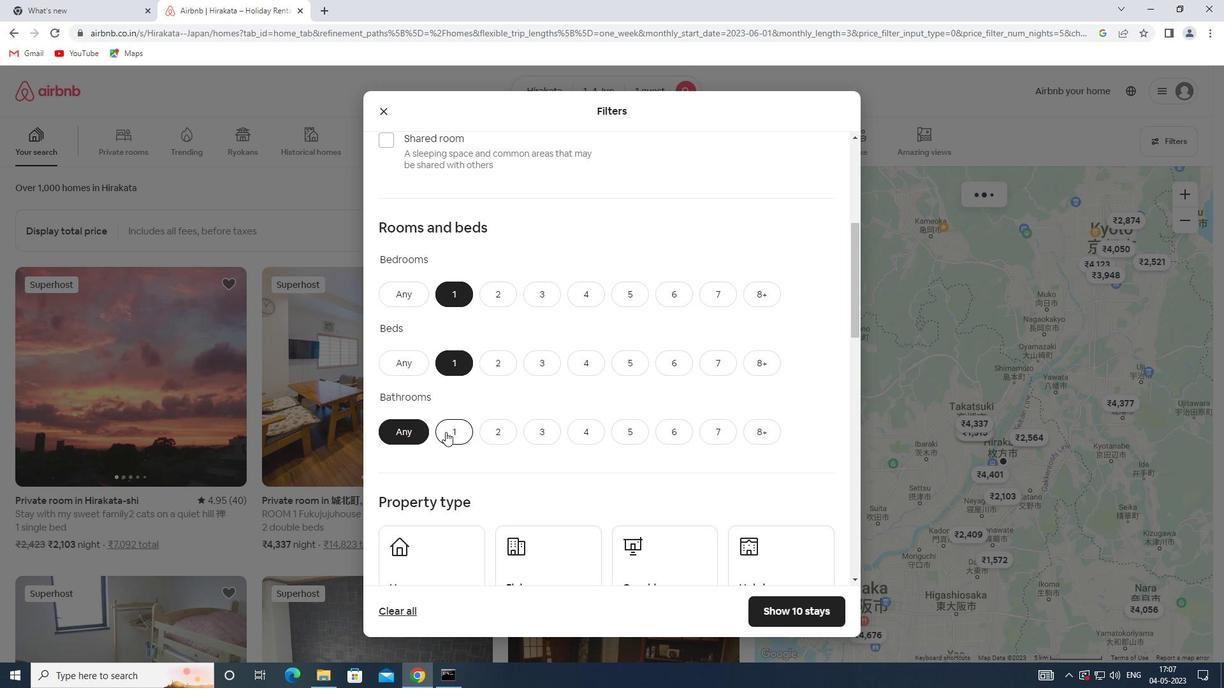 
Action: Mouse moved to (447, 428)
Screenshot: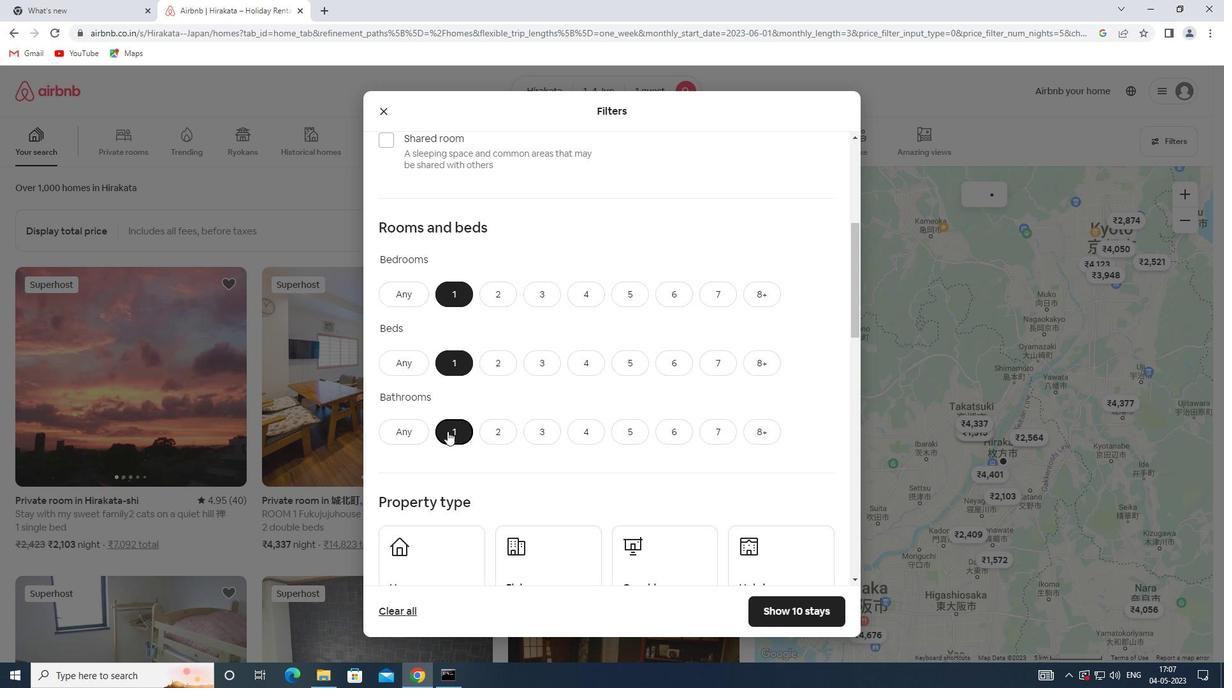 
Action: Mouse scrolled (447, 427) with delta (0, 0)
Screenshot: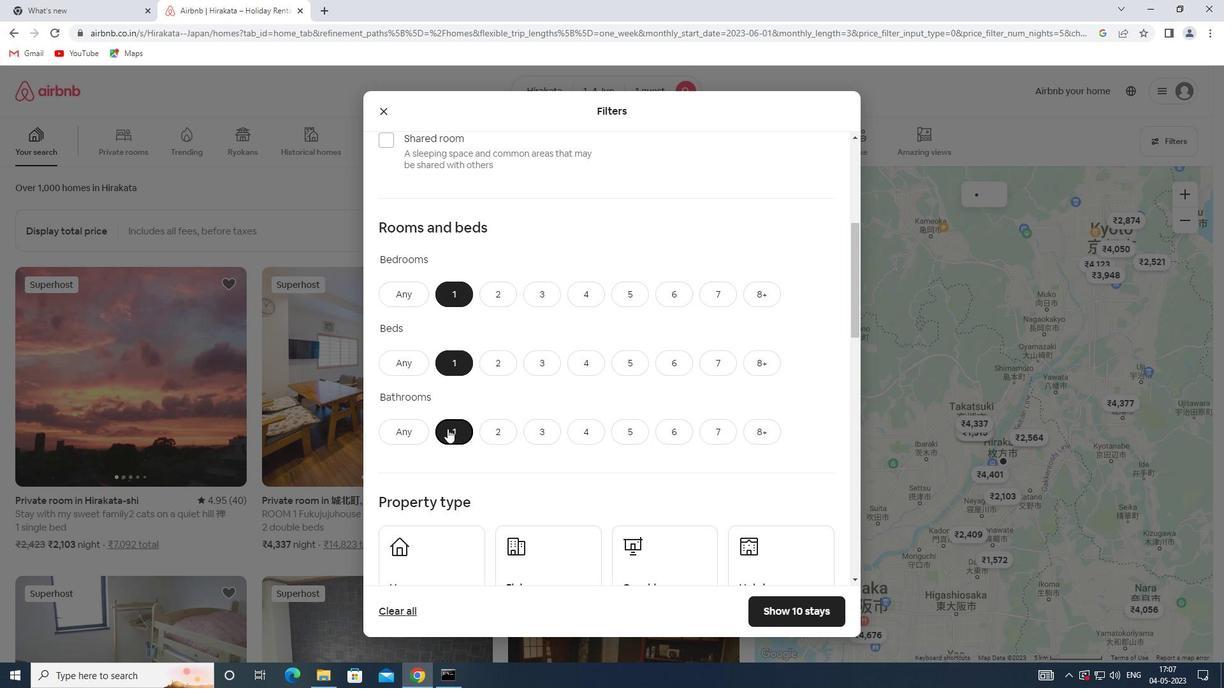 
Action: Mouse scrolled (447, 427) with delta (0, 0)
Screenshot: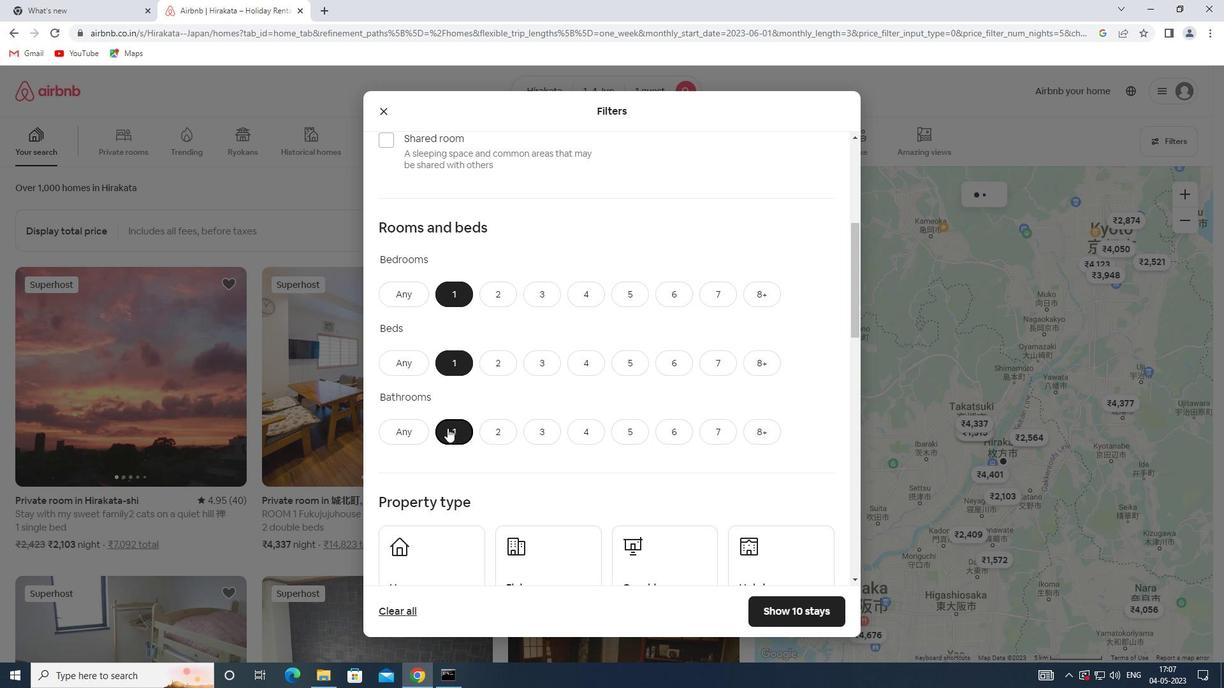 
Action: Mouse moved to (448, 424)
Screenshot: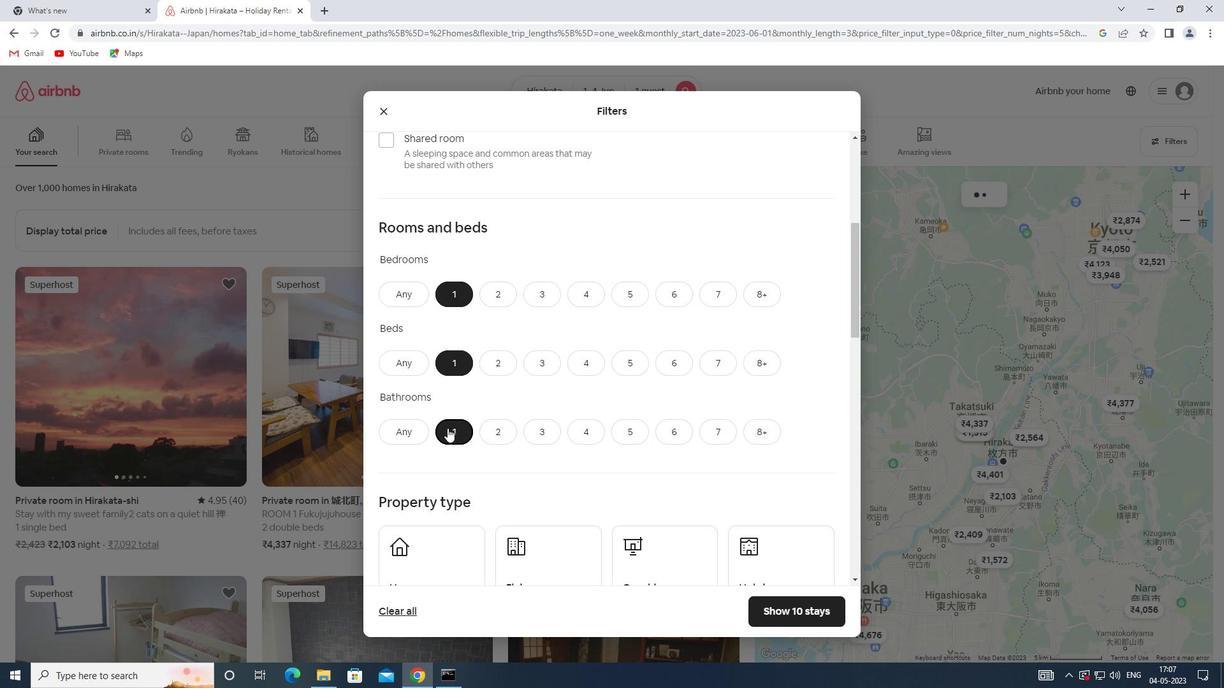 
Action: Mouse scrolled (448, 423) with delta (0, 0)
Screenshot: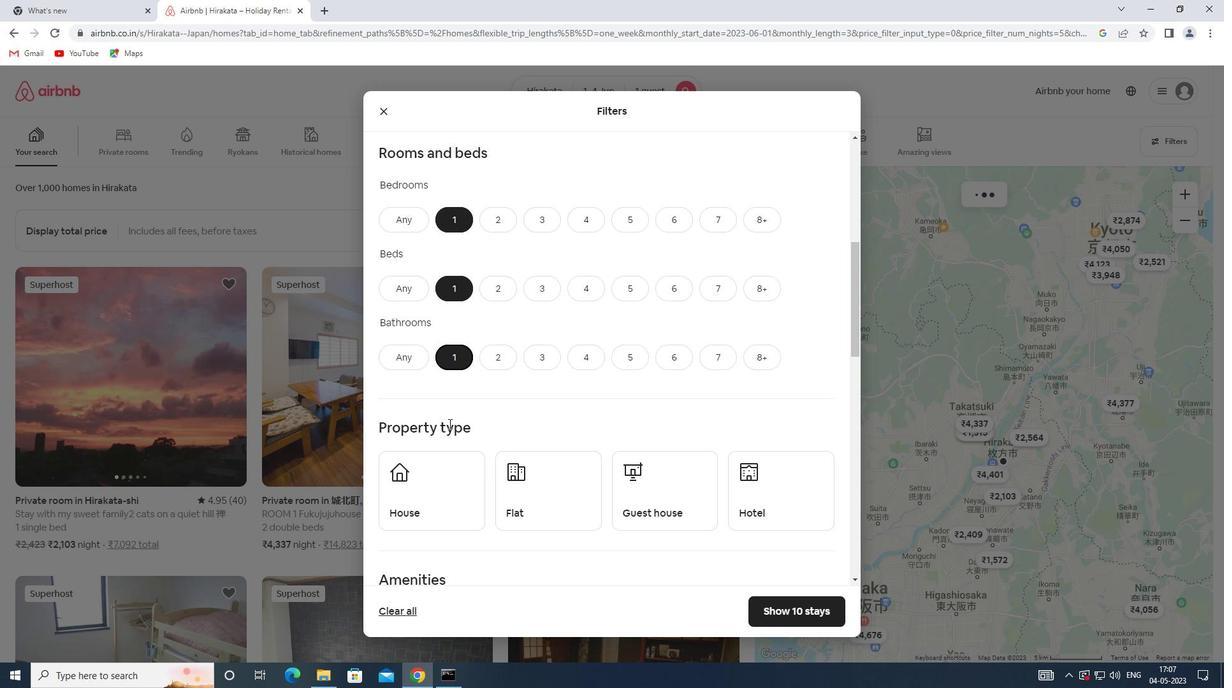
Action: Mouse moved to (443, 404)
Screenshot: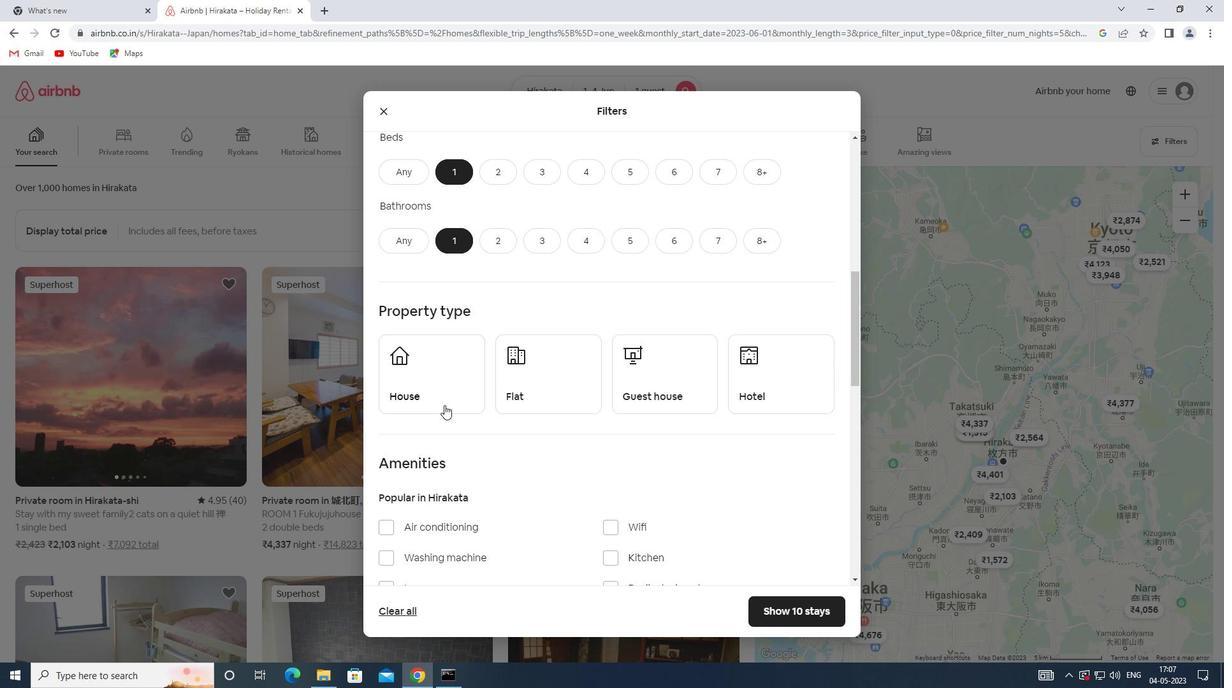 
Action: Mouse pressed left at (443, 404)
Screenshot: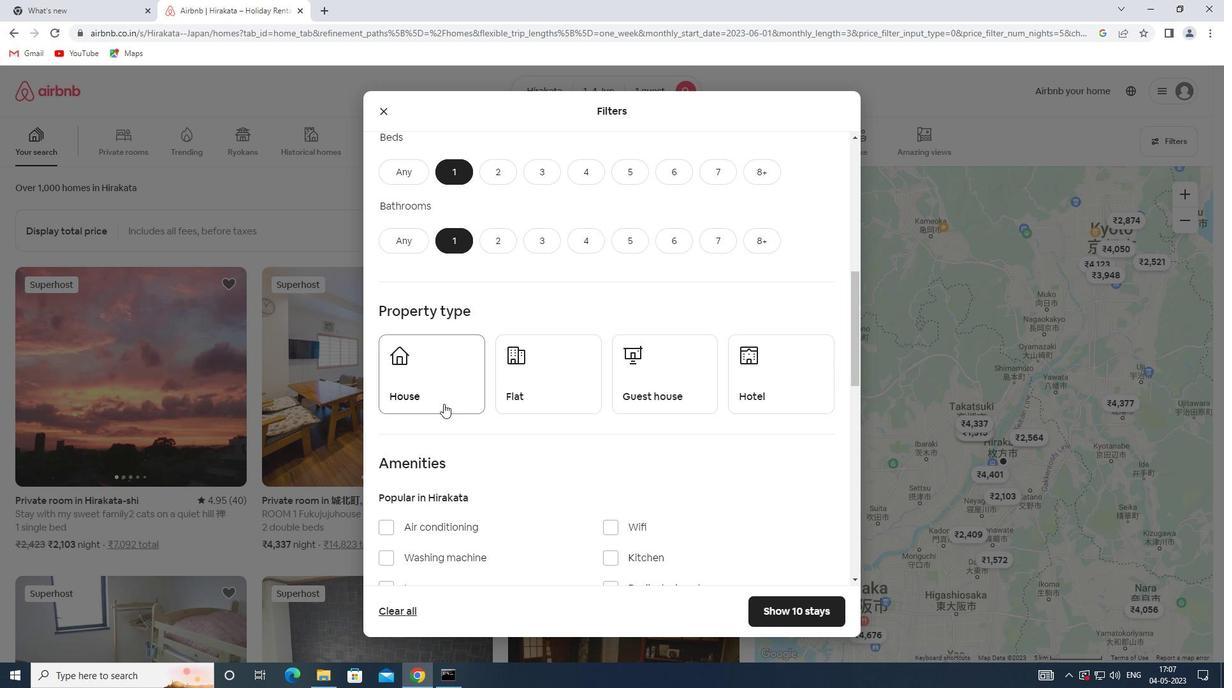 
Action: Mouse moved to (558, 396)
Screenshot: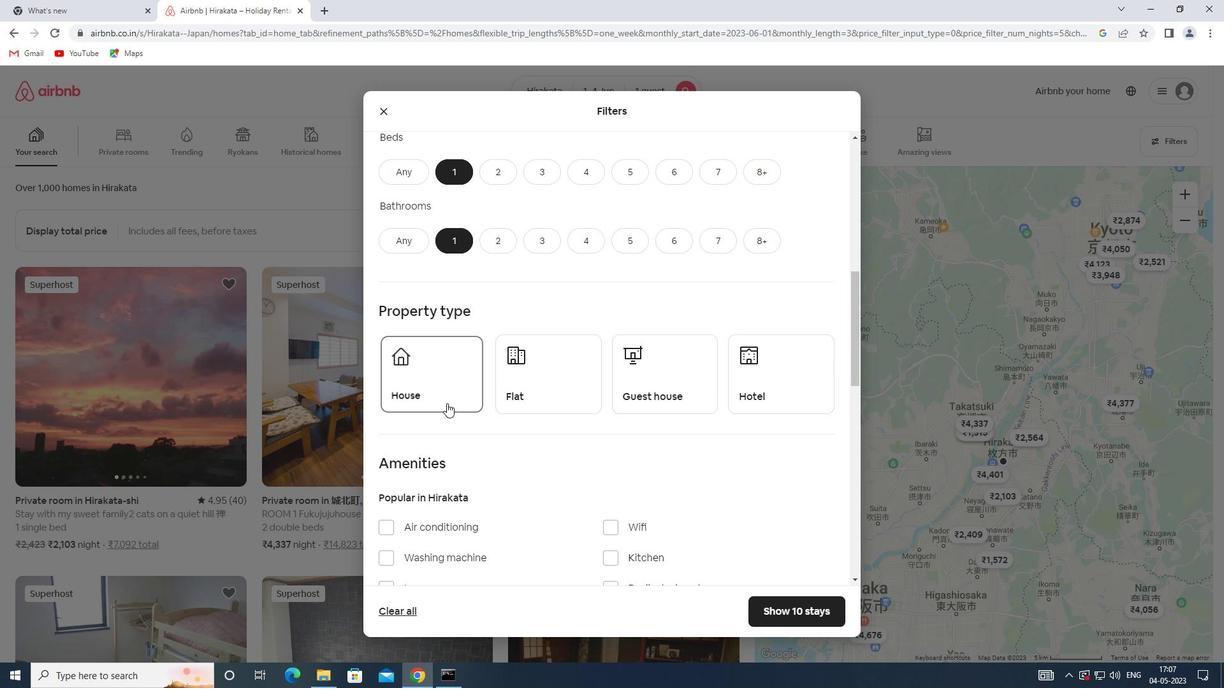 
Action: Mouse pressed left at (558, 396)
Screenshot: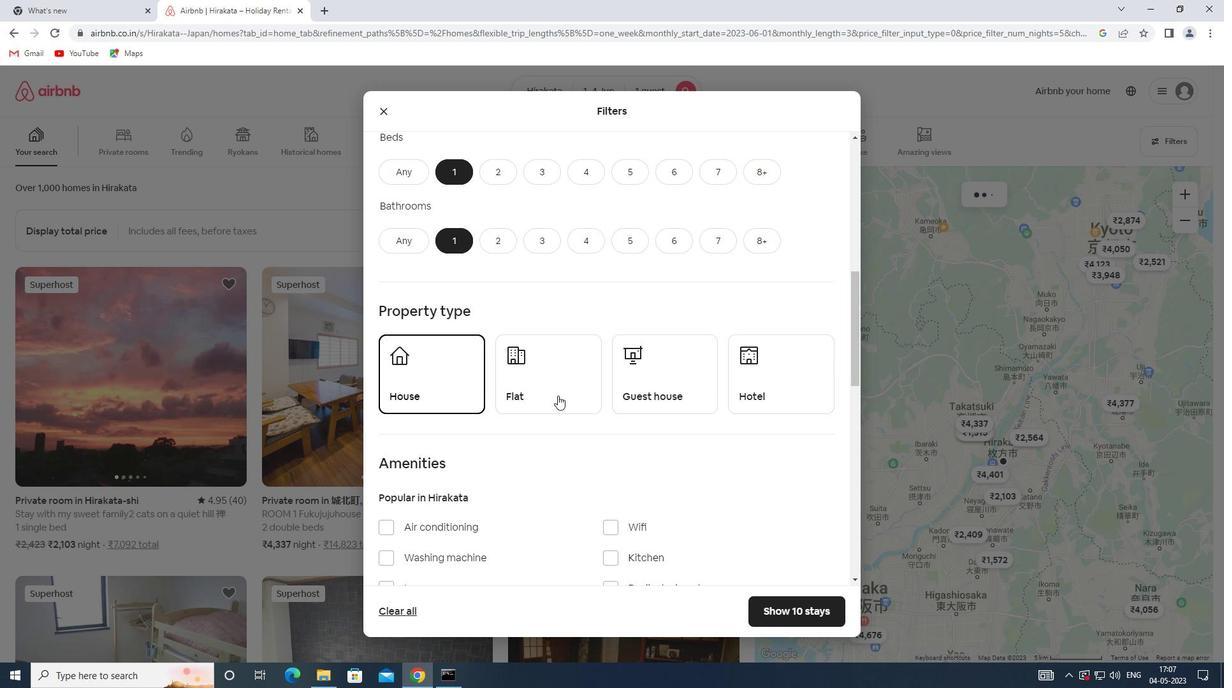 
Action: Mouse moved to (652, 390)
Screenshot: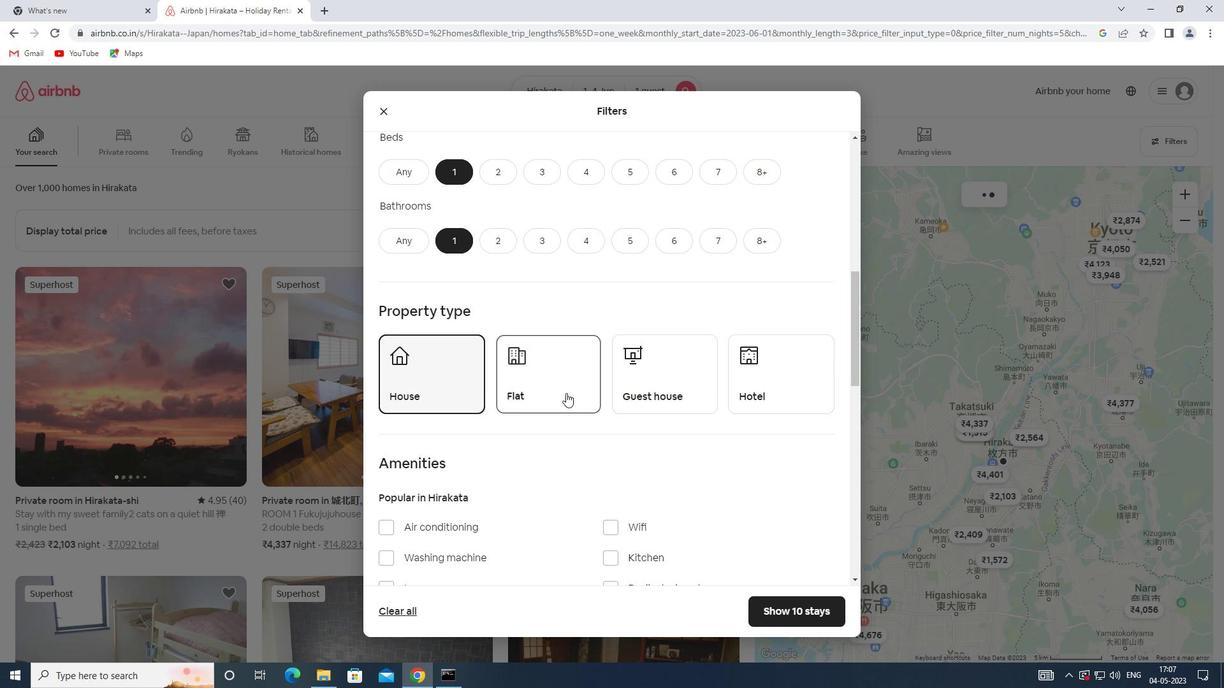 
Action: Mouse pressed left at (652, 390)
Screenshot: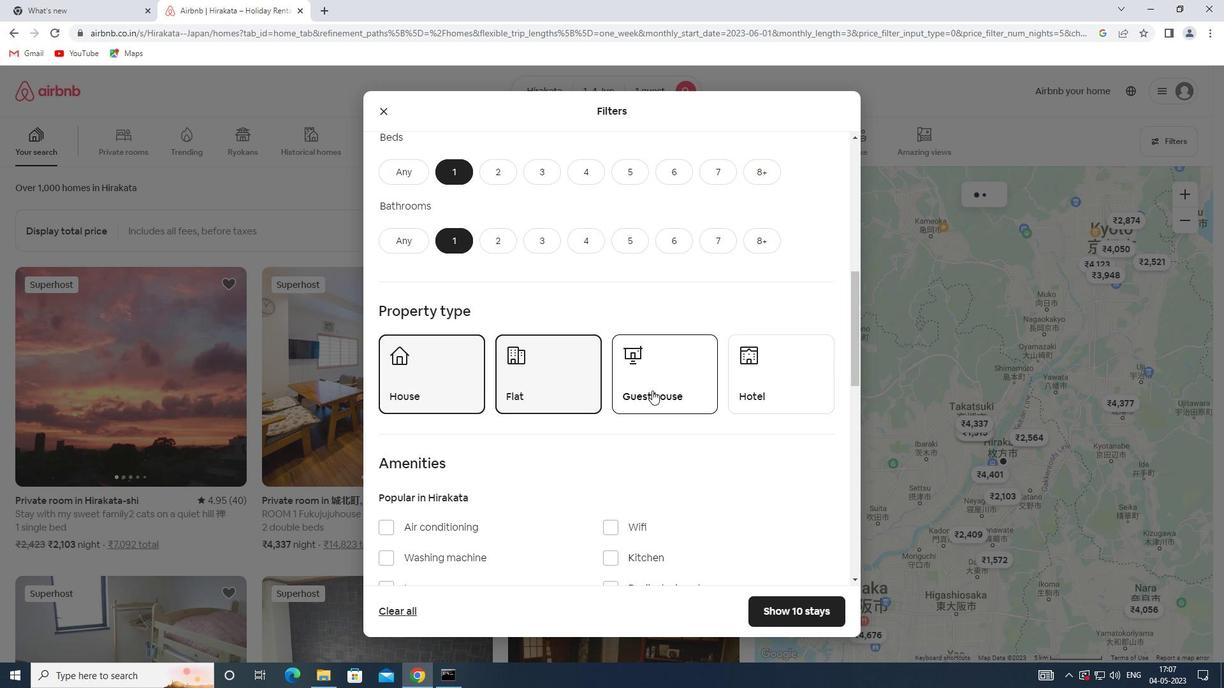 
Action: Mouse scrolled (652, 390) with delta (0, 0)
Screenshot: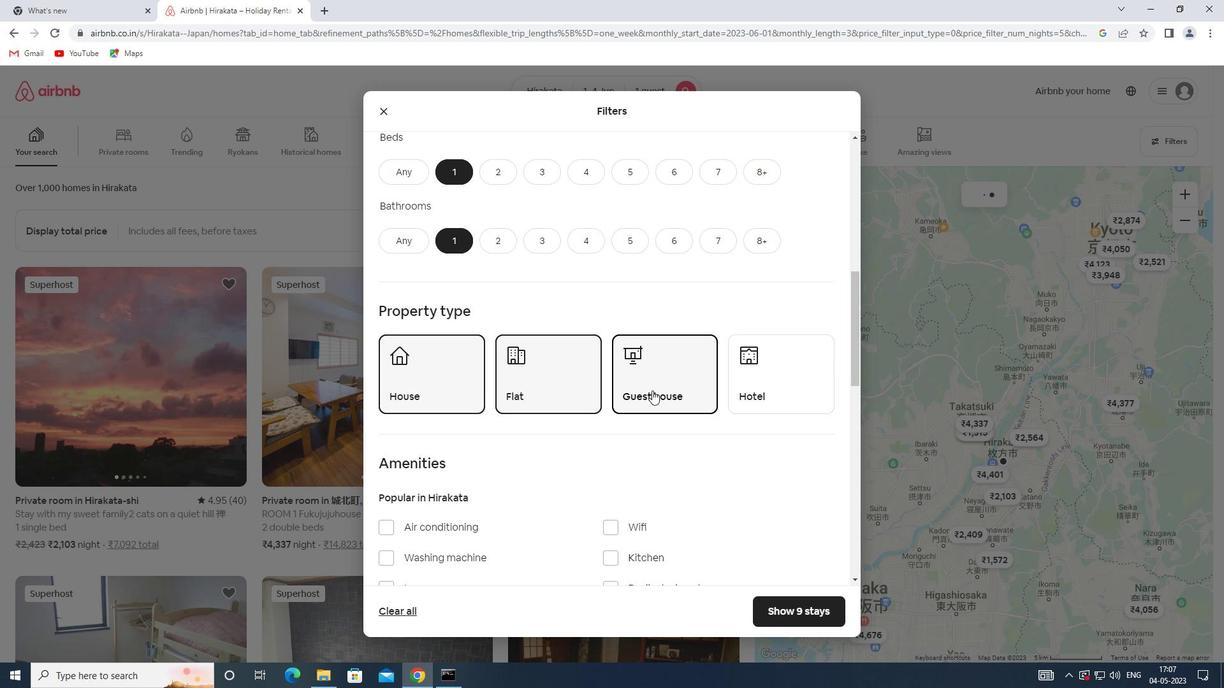 
Action: Mouse moved to (609, 457)
Screenshot: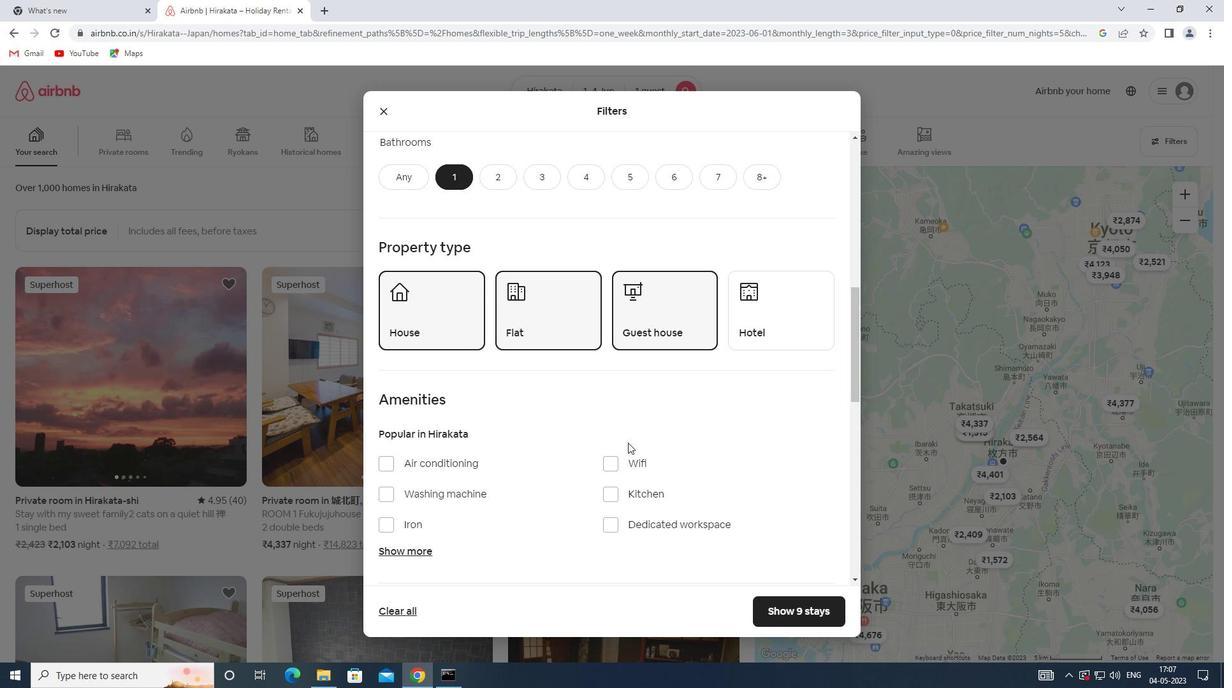 
Action: Mouse pressed left at (609, 457)
Screenshot: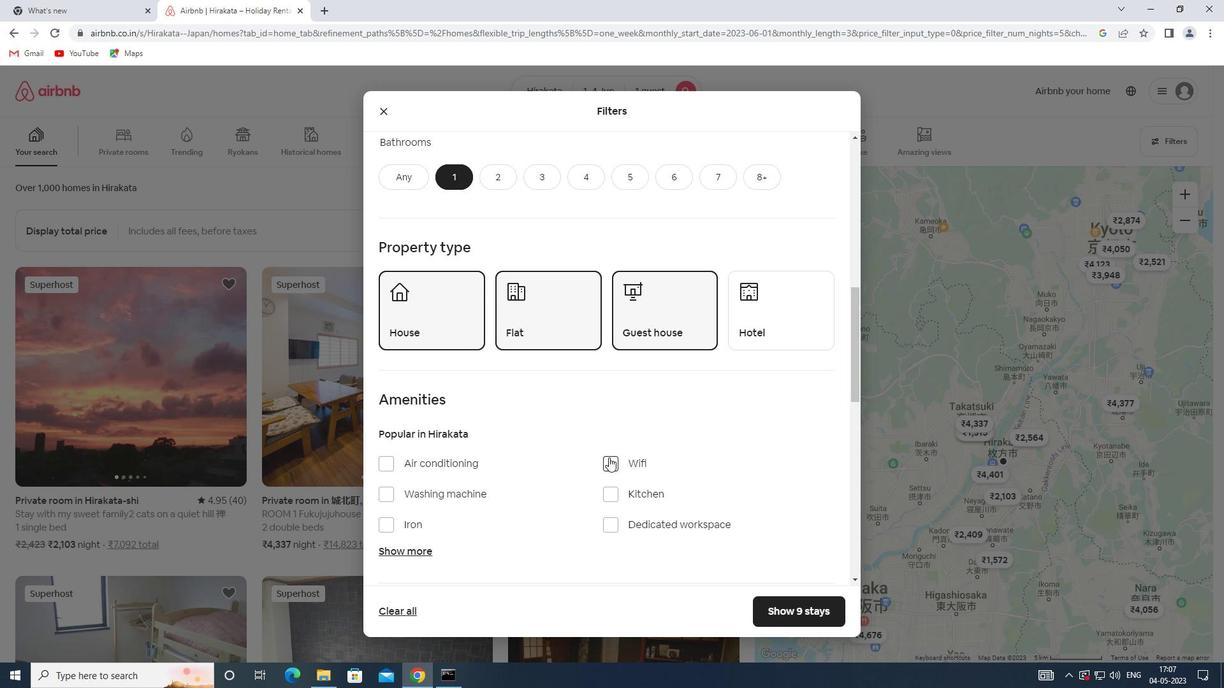 
Action: Mouse moved to (610, 440)
Screenshot: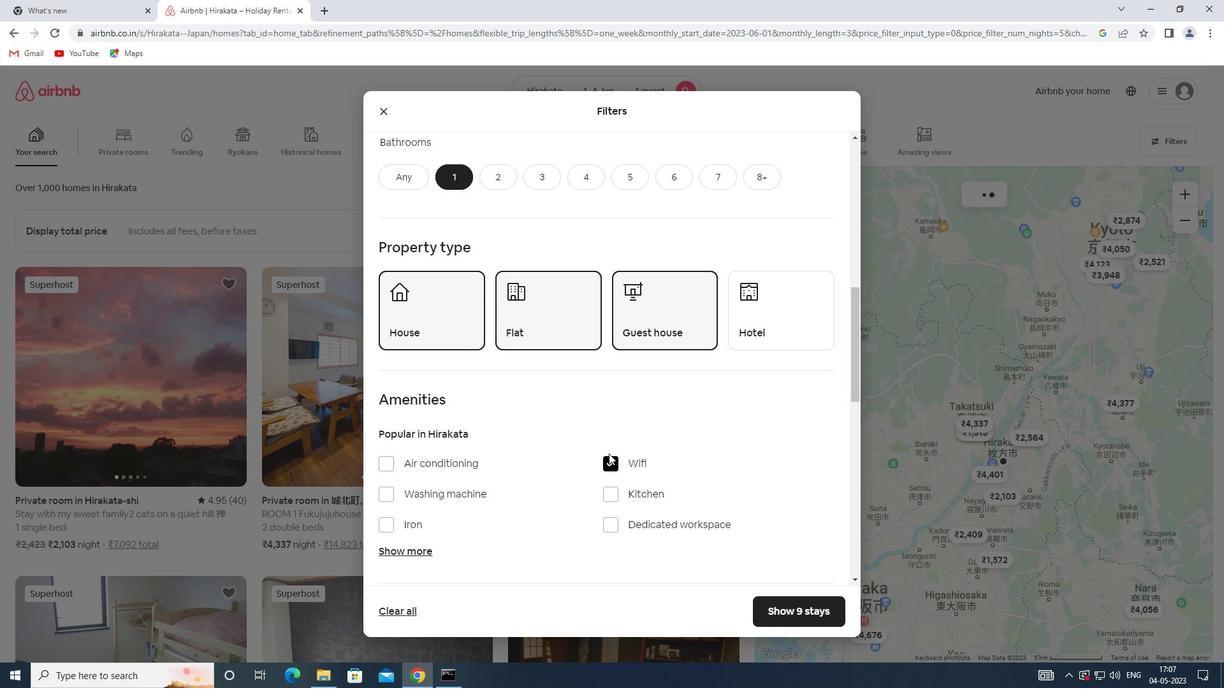 
Action: Mouse scrolled (610, 439) with delta (0, 0)
Screenshot: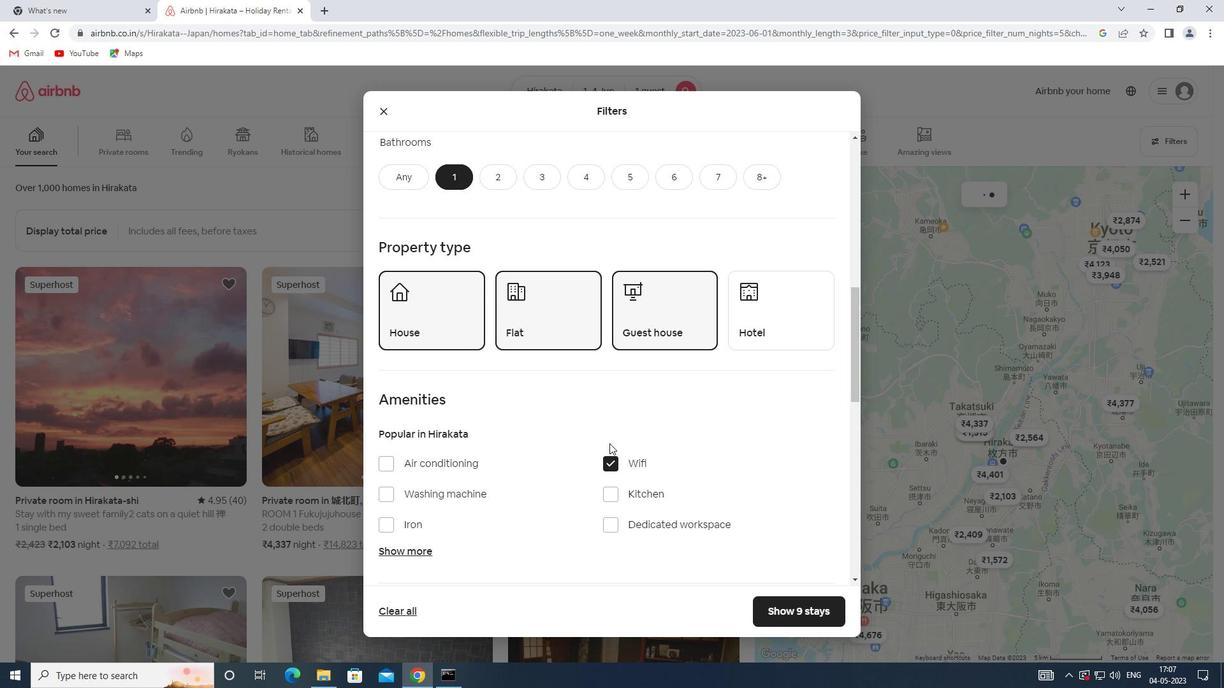 
Action: Mouse scrolled (610, 439) with delta (0, 0)
Screenshot: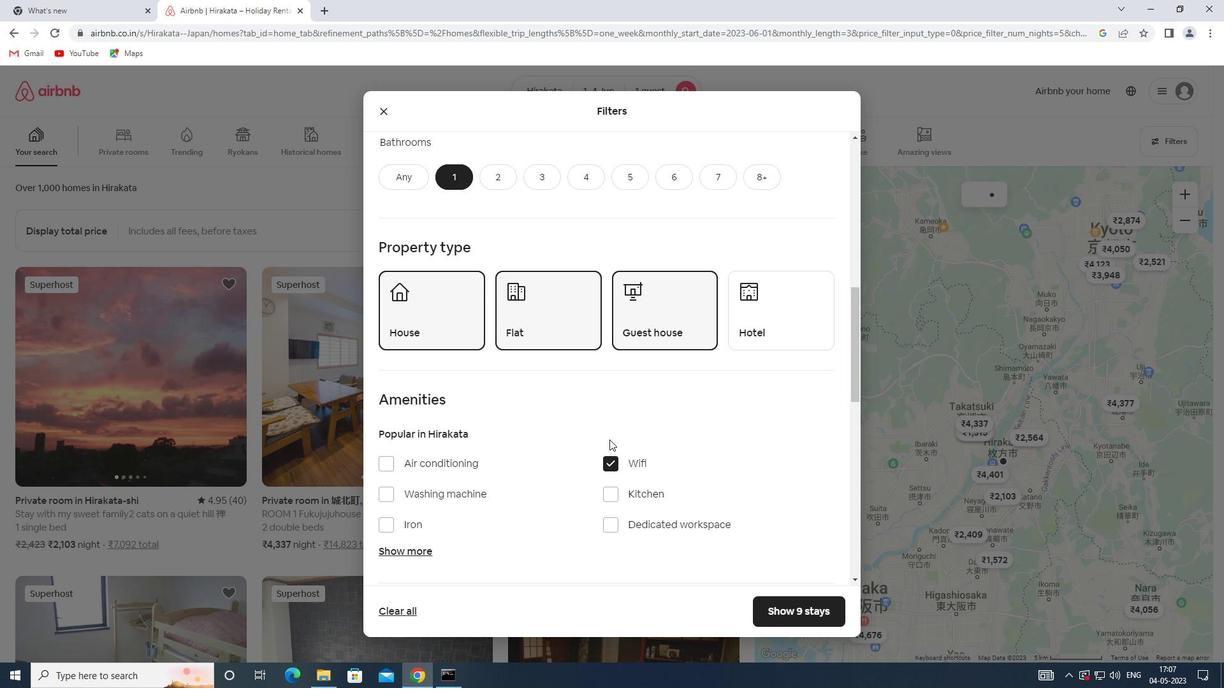 
Action: Mouse scrolled (610, 439) with delta (0, 0)
Screenshot: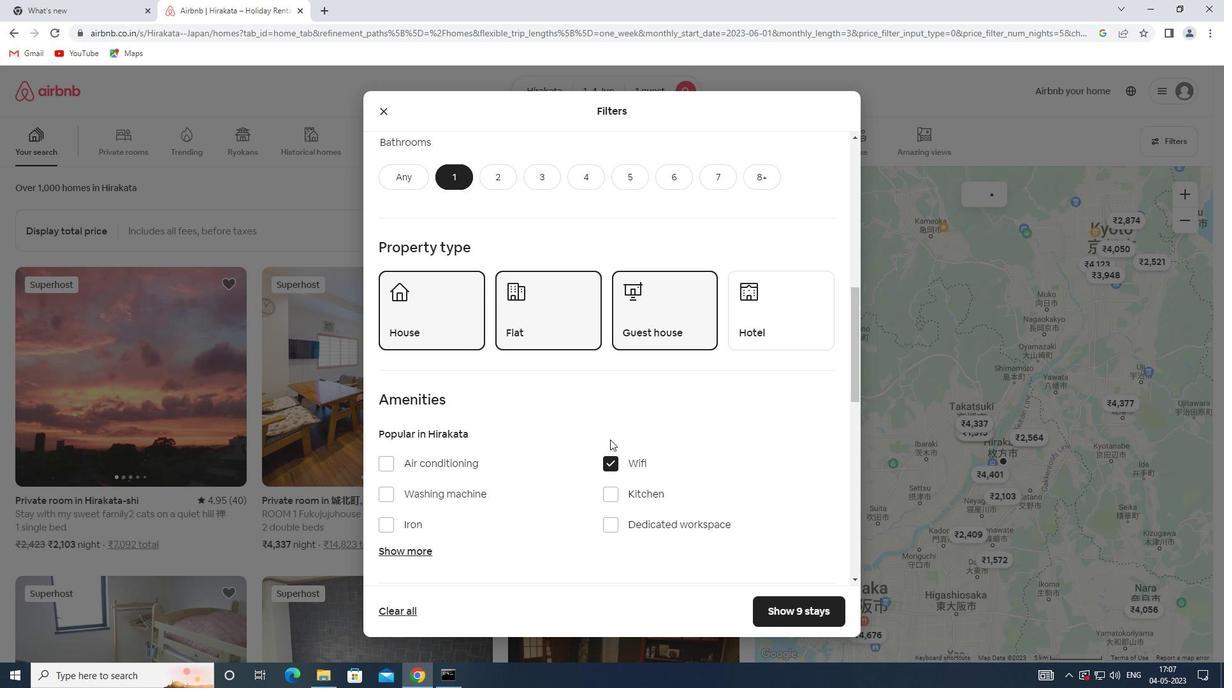 
Action: Mouse scrolled (610, 439) with delta (0, 0)
Screenshot: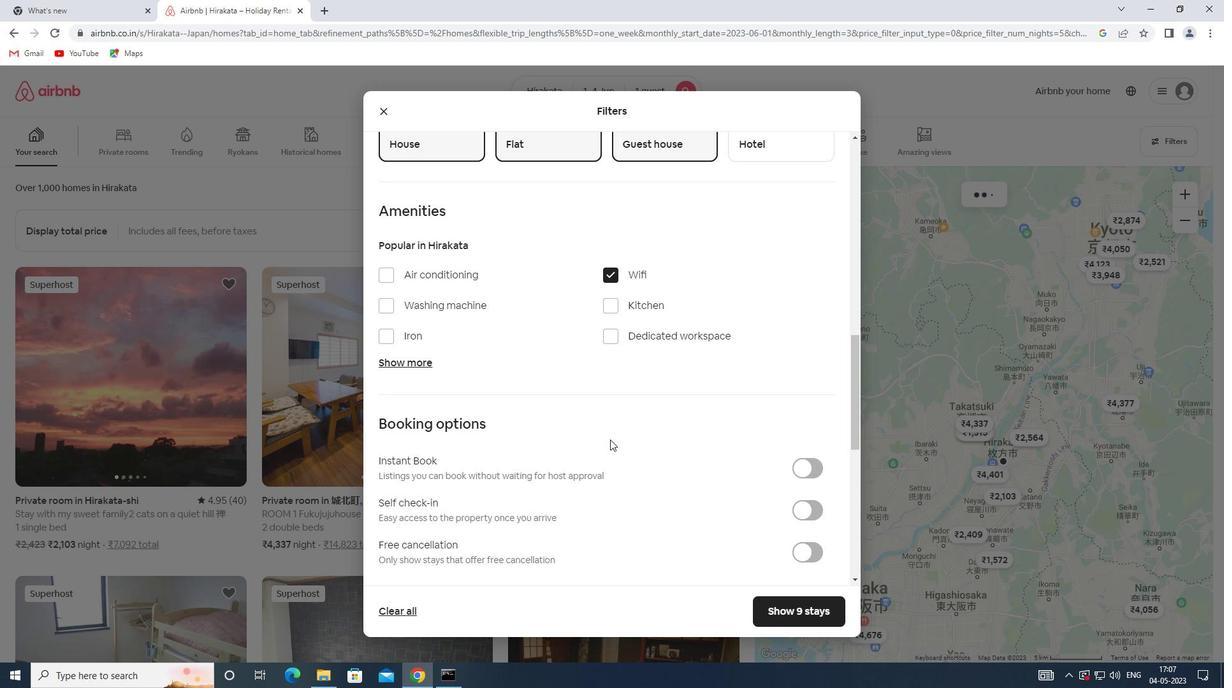 
Action: Mouse scrolled (610, 439) with delta (0, 0)
Screenshot: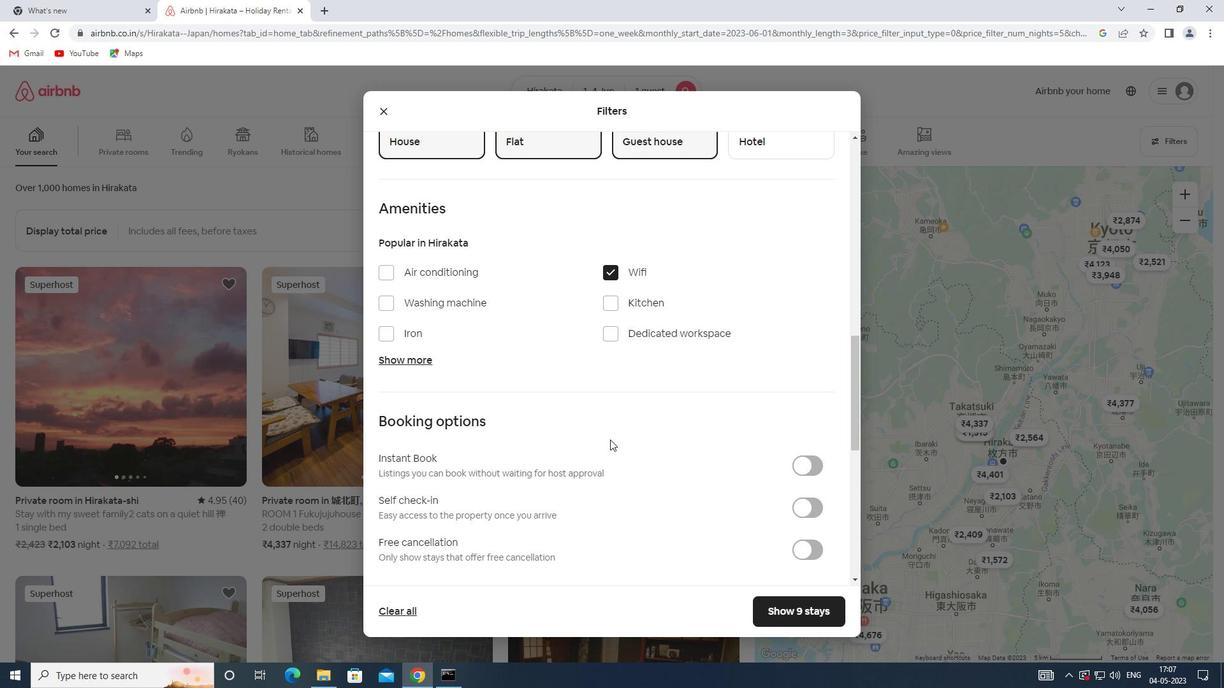 
Action: Mouse moved to (804, 377)
Screenshot: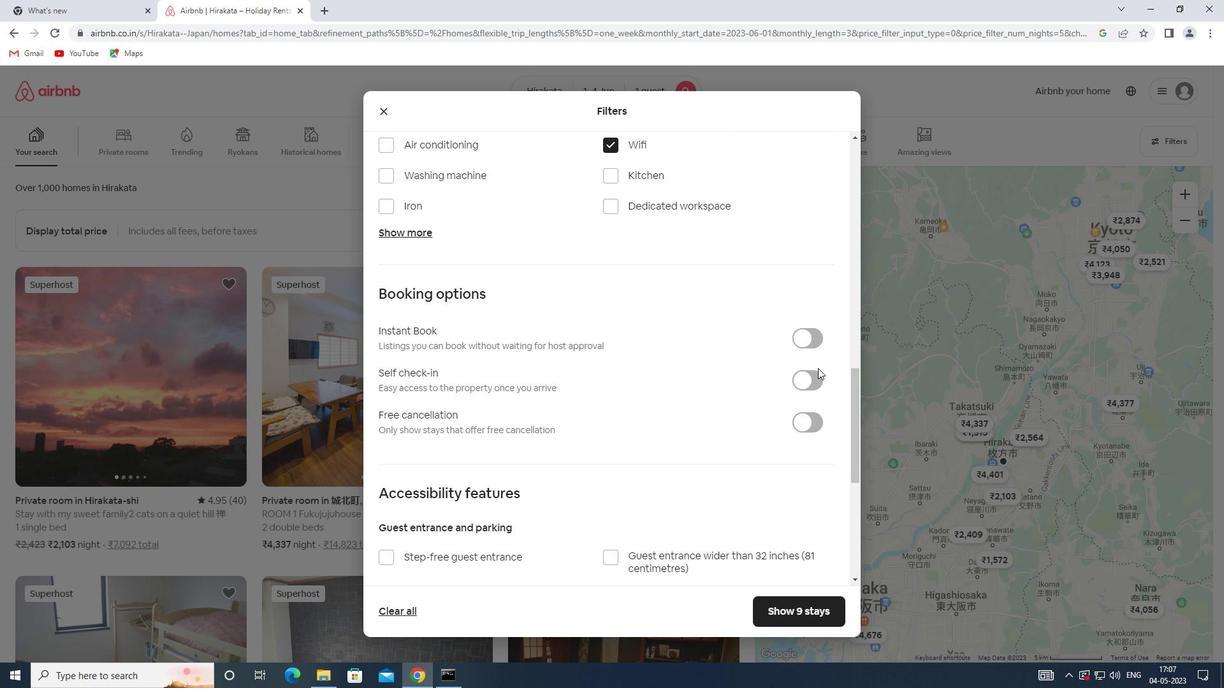 
Action: Mouse pressed left at (804, 377)
Screenshot: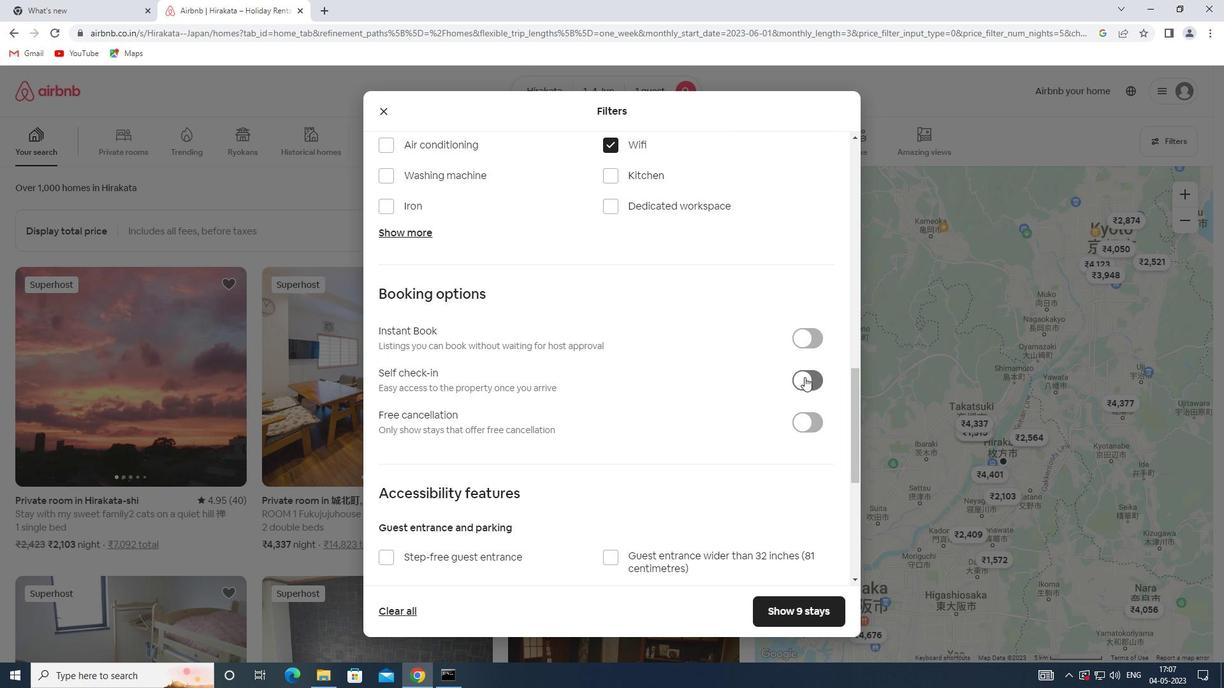 
Action: Mouse moved to (574, 426)
Screenshot: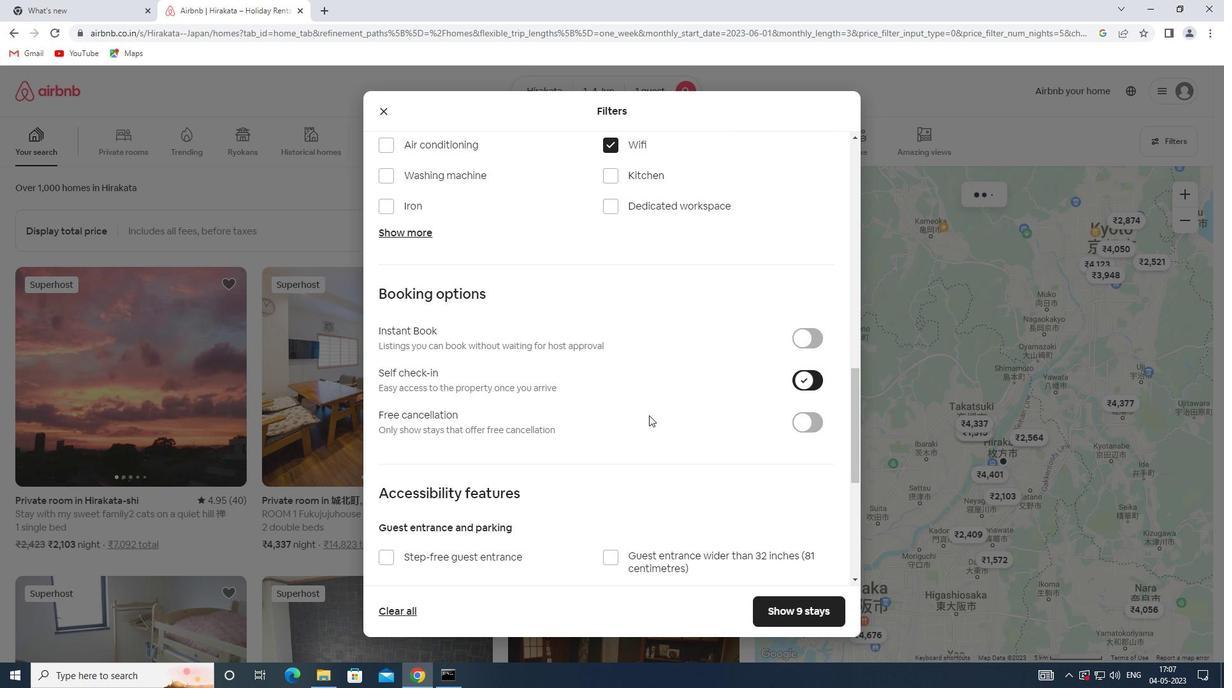 
Action: Mouse scrolled (574, 425) with delta (0, 0)
Screenshot: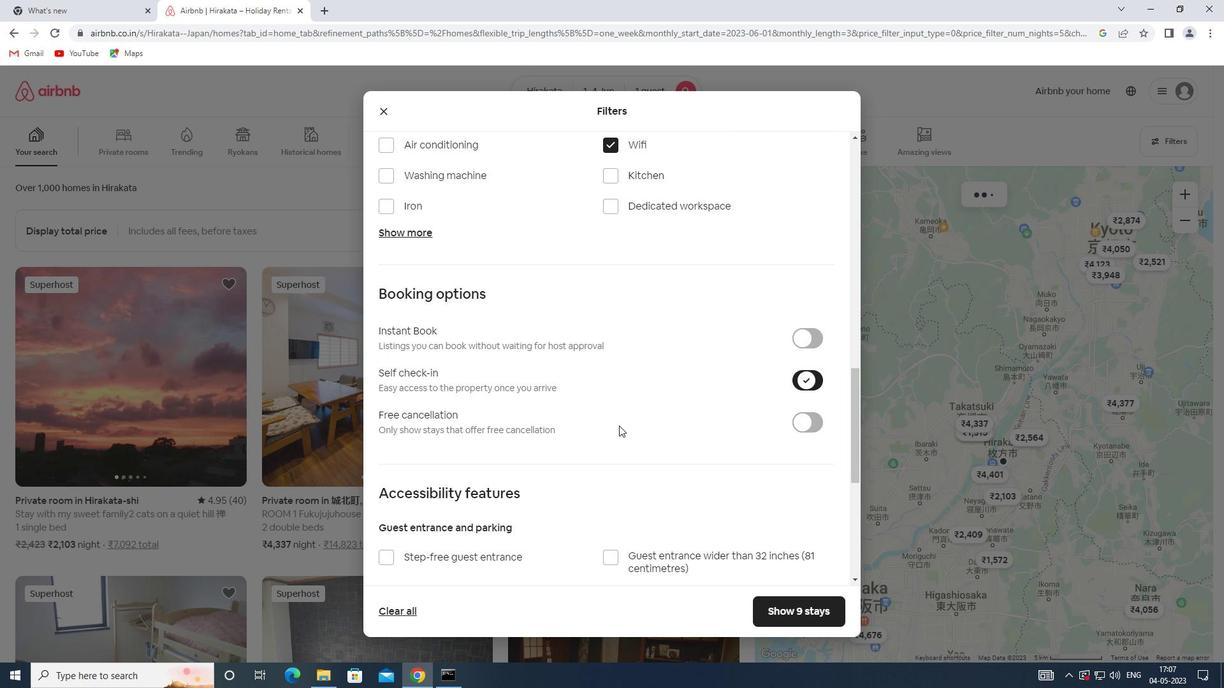 
Action: Mouse scrolled (574, 425) with delta (0, 0)
Screenshot: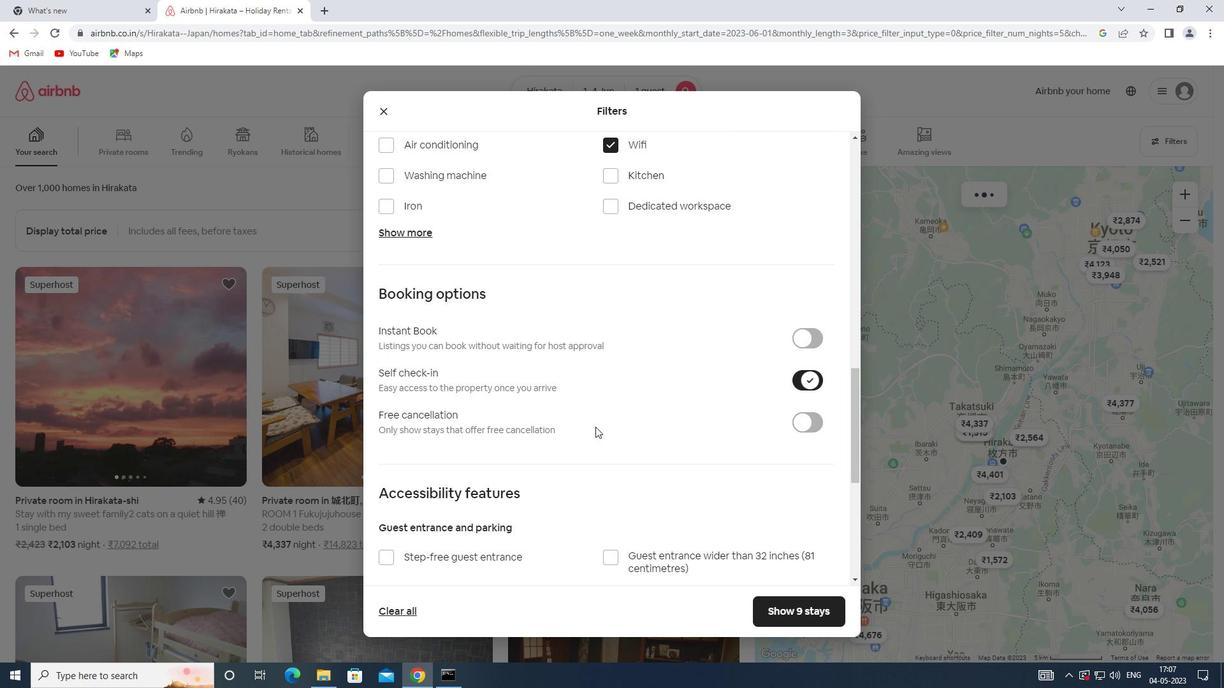 
Action: Mouse scrolled (574, 425) with delta (0, 0)
Screenshot: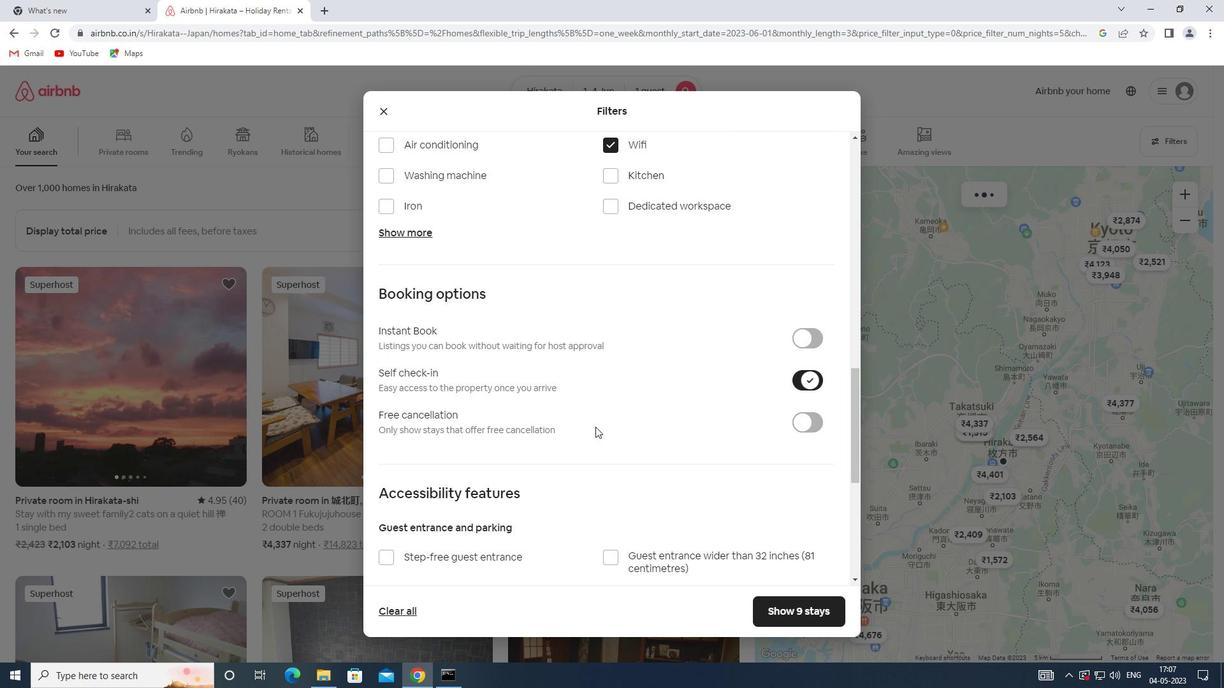 
Action: Mouse scrolled (574, 425) with delta (0, 0)
Screenshot: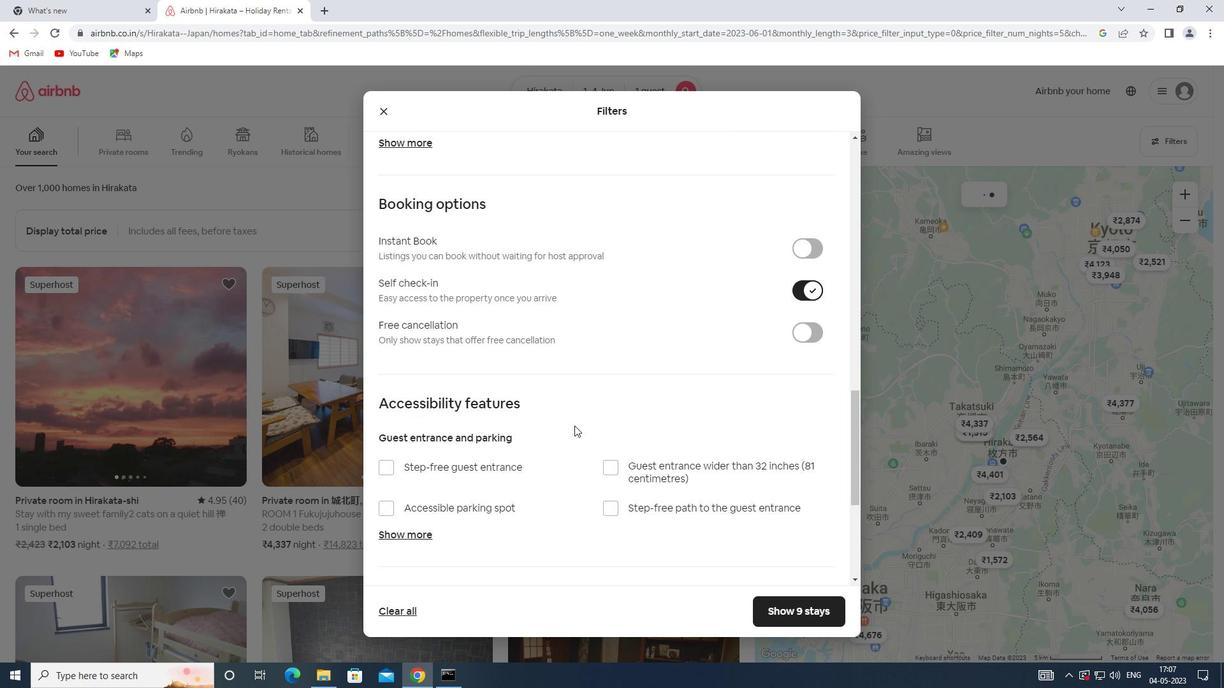 
Action: Mouse scrolled (574, 425) with delta (0, 0)
Screenshot: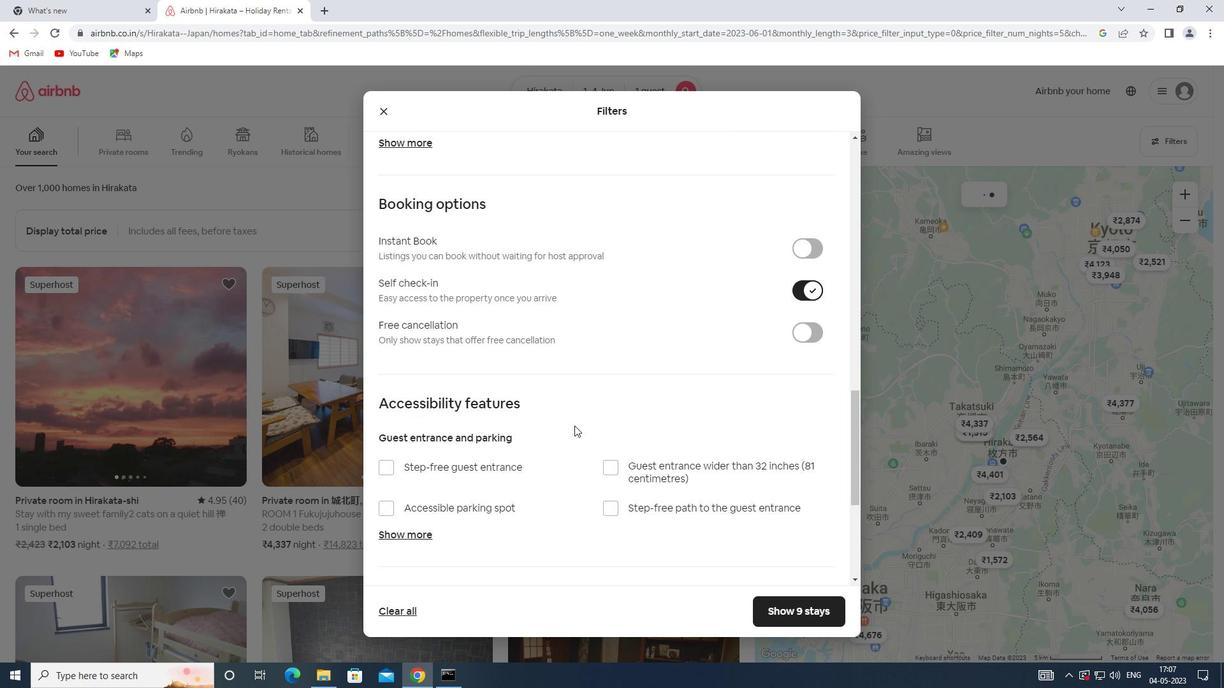 
Action: Mouse scrolled (574, 425) with delta (0, 0)
Screenshot: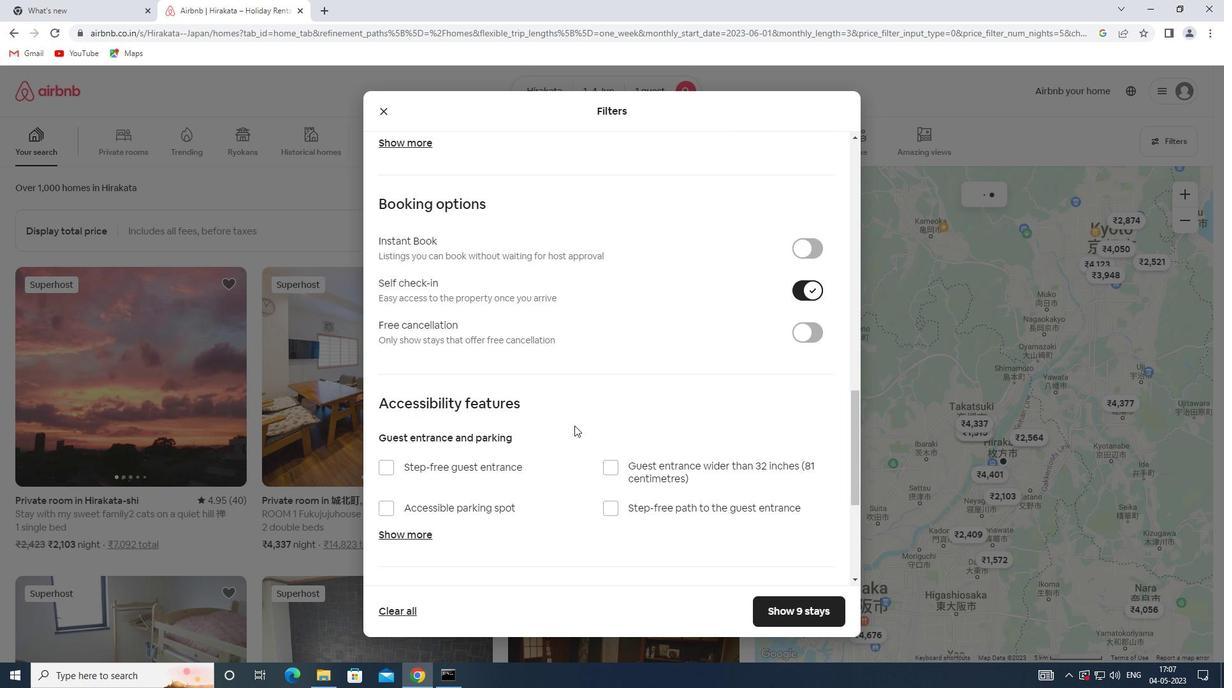 
Action: Mouse moved to (404, 493)
Screenshot: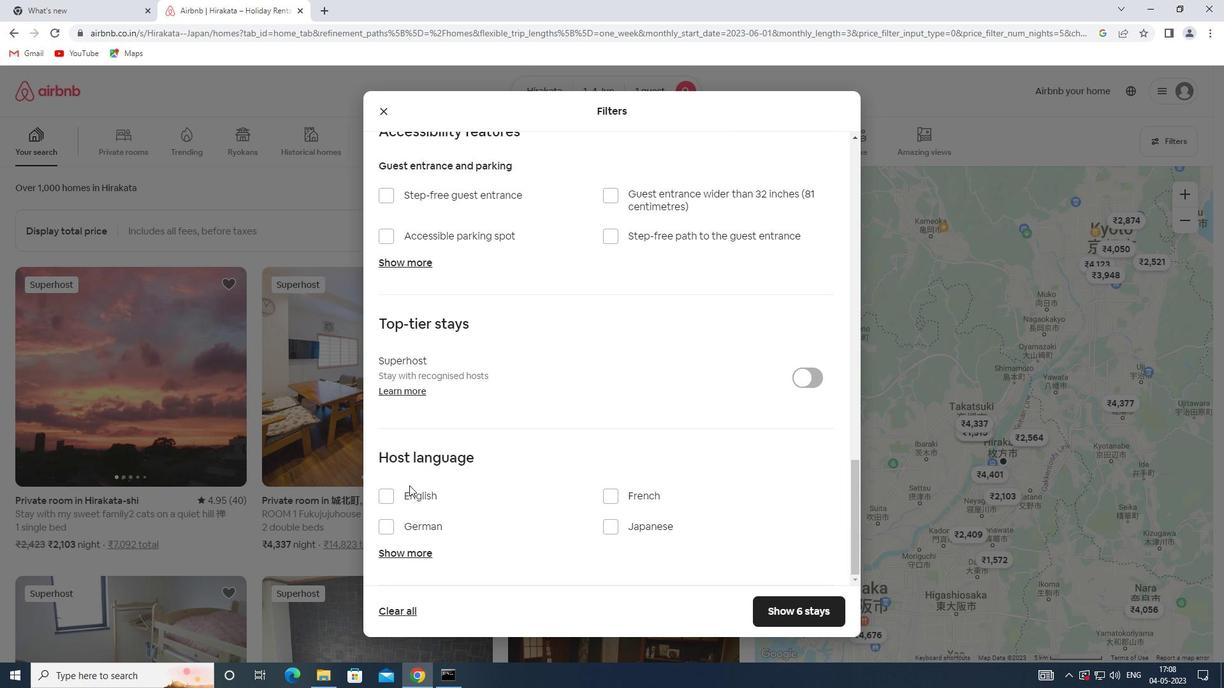 
Action: Mouse pressed left at (404, 493)
Screenshot: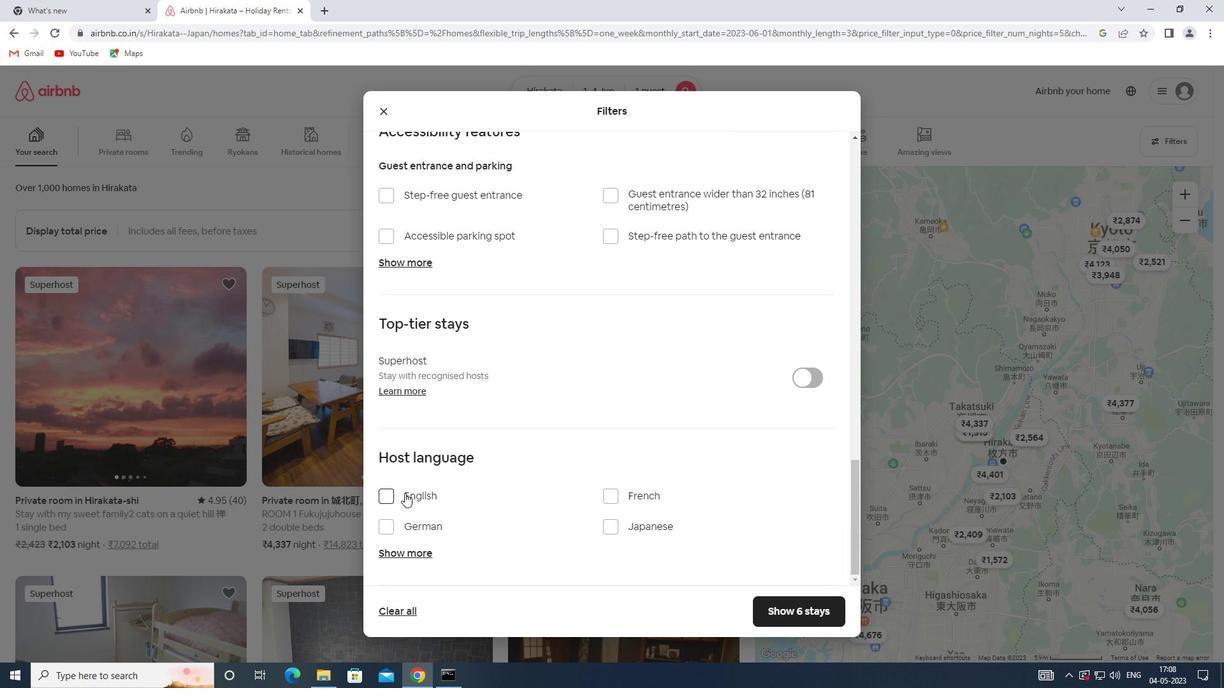 
Action: Mouse moved to (772, 605)
Screenshot: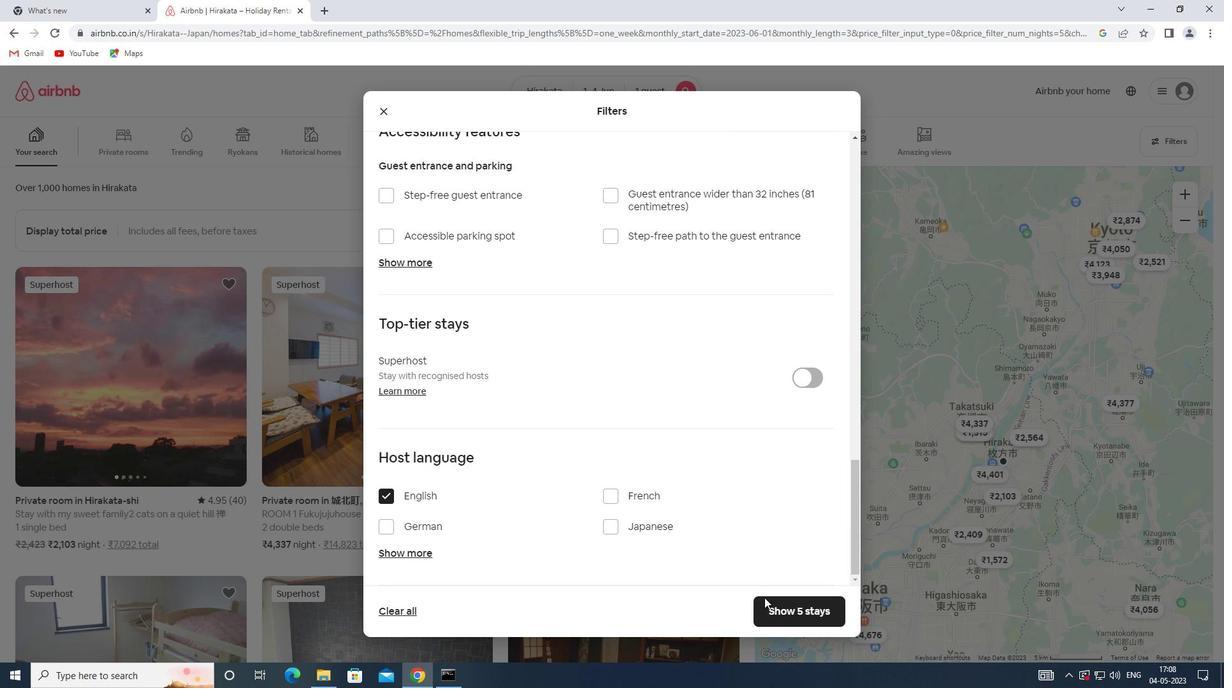 
Action: Mouse pressed left at (772, 605)
Screenshot: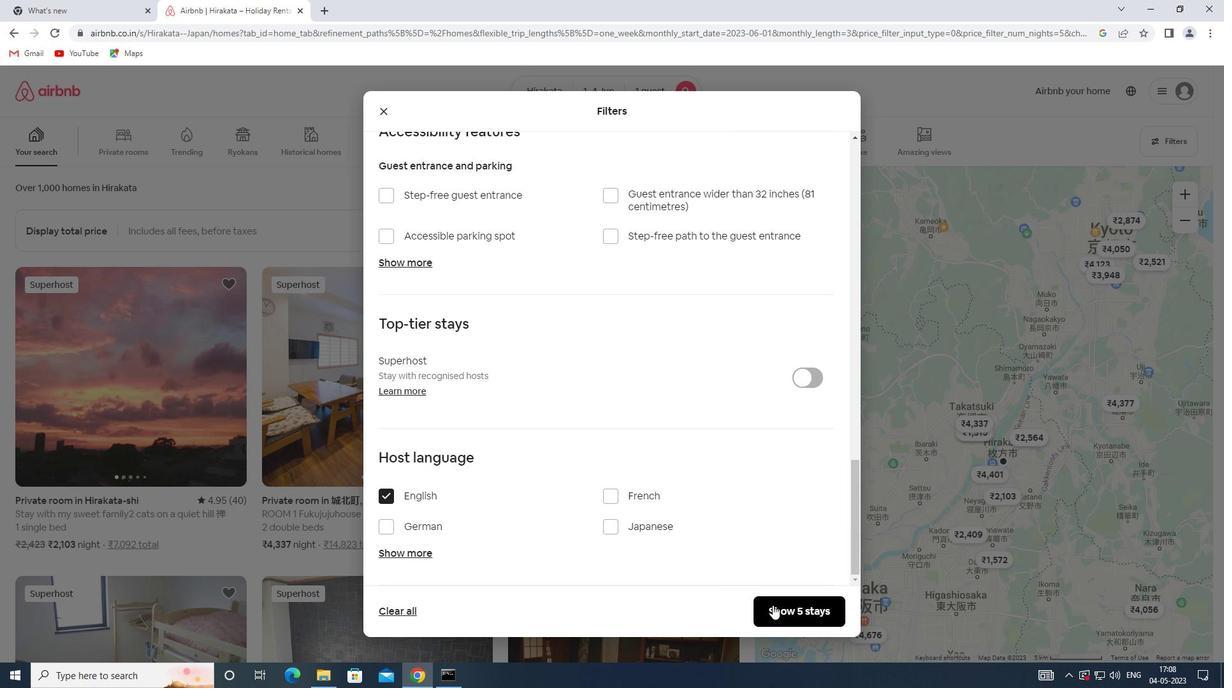 
Action: Mouse moved to (786, 594)
Screenshot: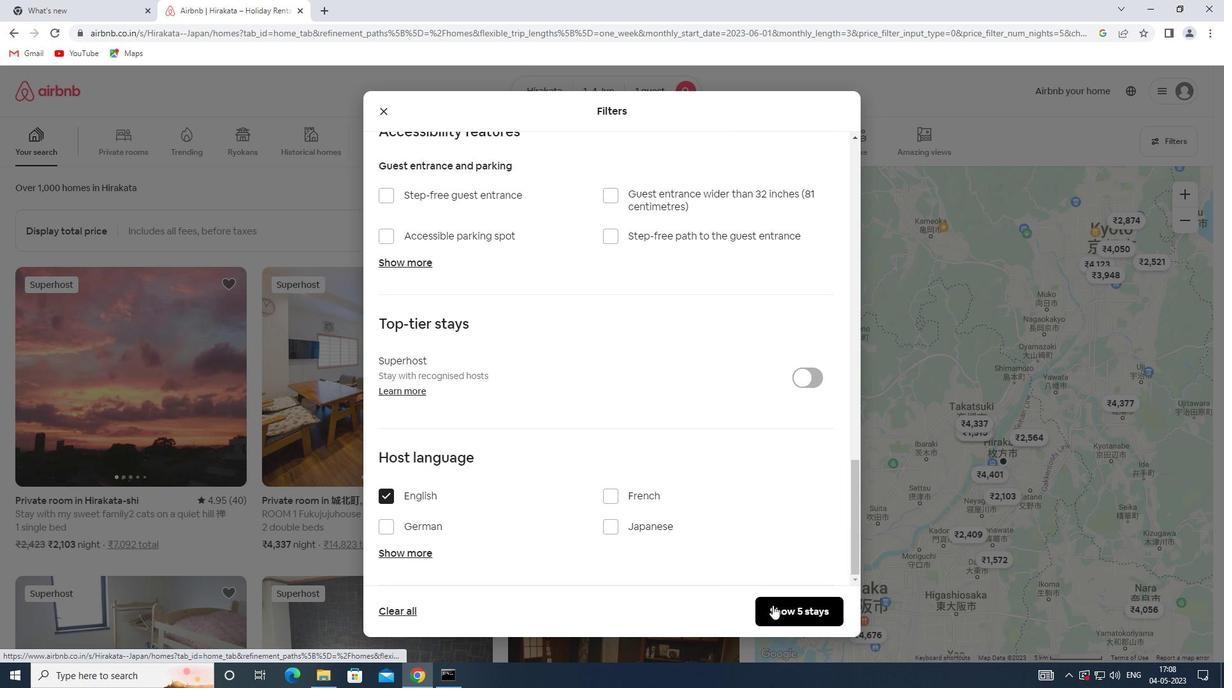 
